 Task: Assign in the project CastAway the issue 'Design and implement a disaster recovery plan for an organization's IT infrastructure' to the sprint 'Feature Prioritization Sprint'. Assign in the project CastAway the issue 'Develop a new online booking system for a hotel or resort' to the sprint 'Feature Prioritization Sprint'. Assign in the project CastAway the issue 'Upgrade and migrate company email systems to a cloud-based solution' to the sprint 'Feature Prioritization Sprint'. Assign in the project CastAway the issue 'Create a new online store for a retail business' to the sprint 'Feature Prioritization Sprint'
Action: Mouse moved to (225, 56)
Screenshot: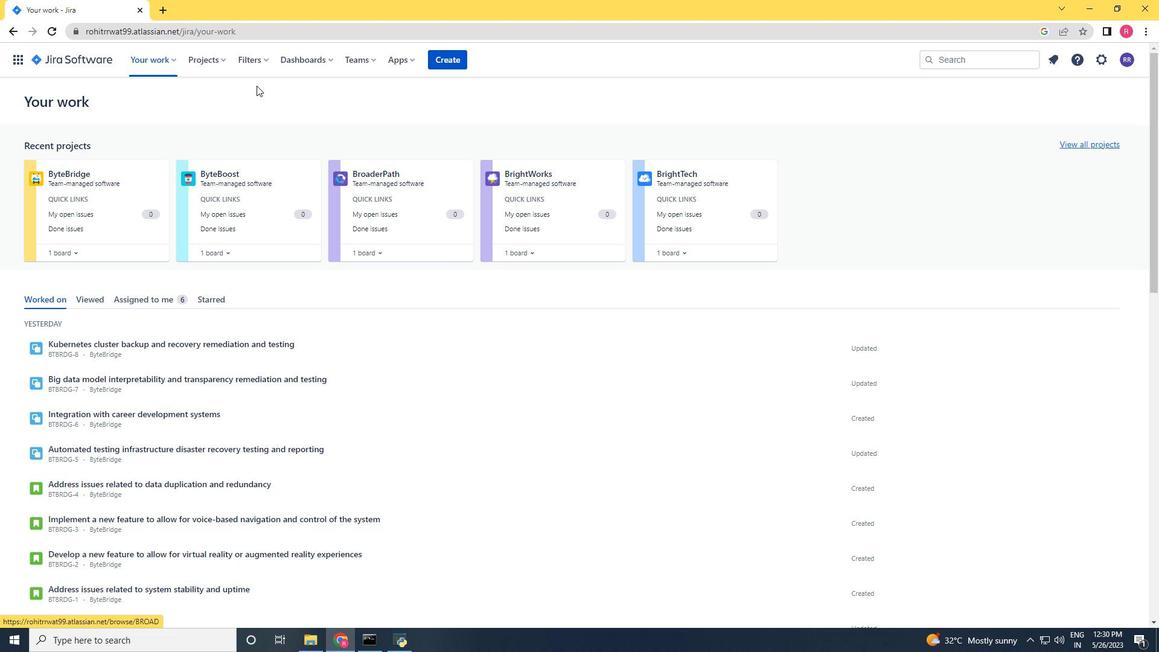 
Action: Mouse pressed left at (225, 56)
Screenshot: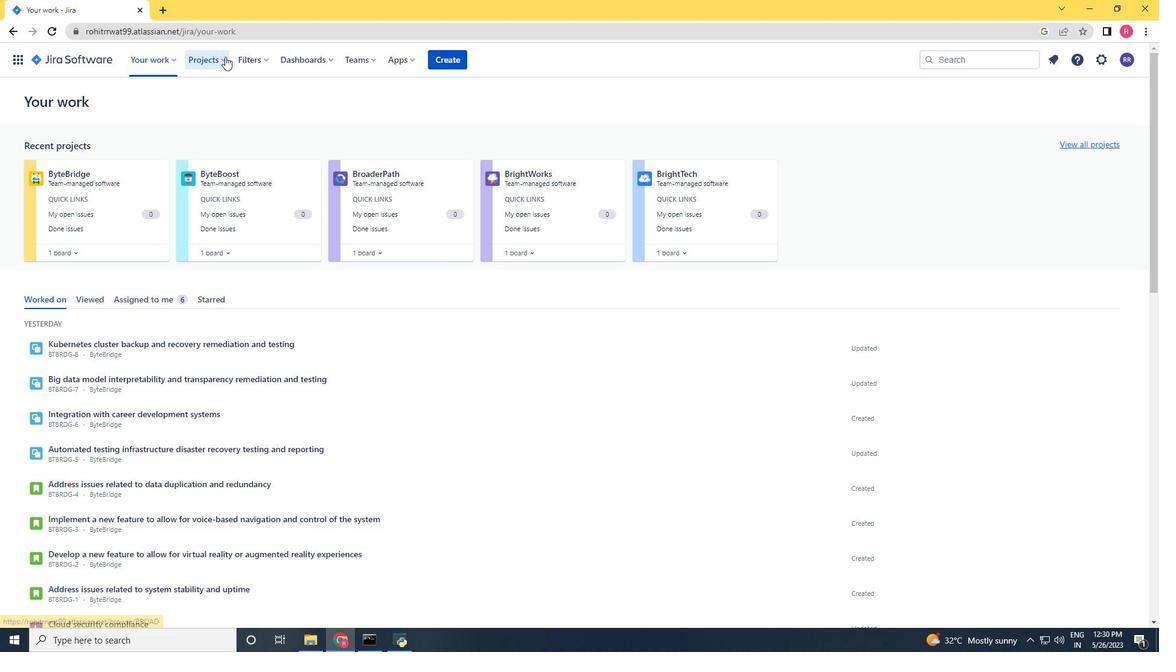 
Action: Mouse moved to (245, 115)
Screenshot: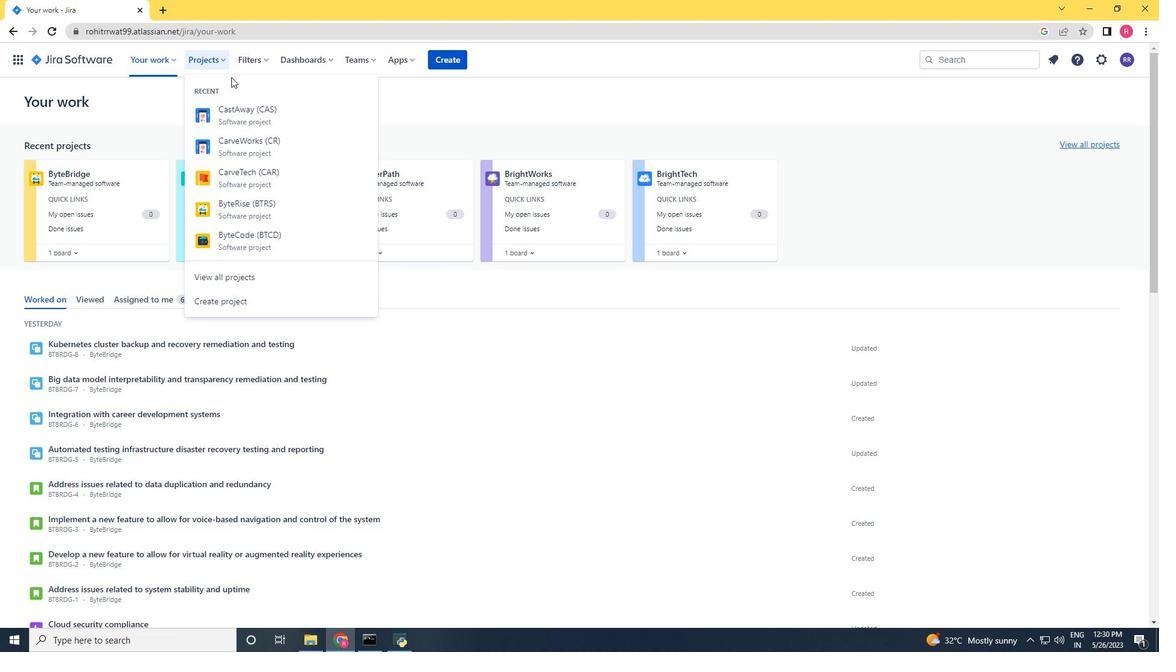 
Action: Mouse pressed left at (245, 115)
Screenshot: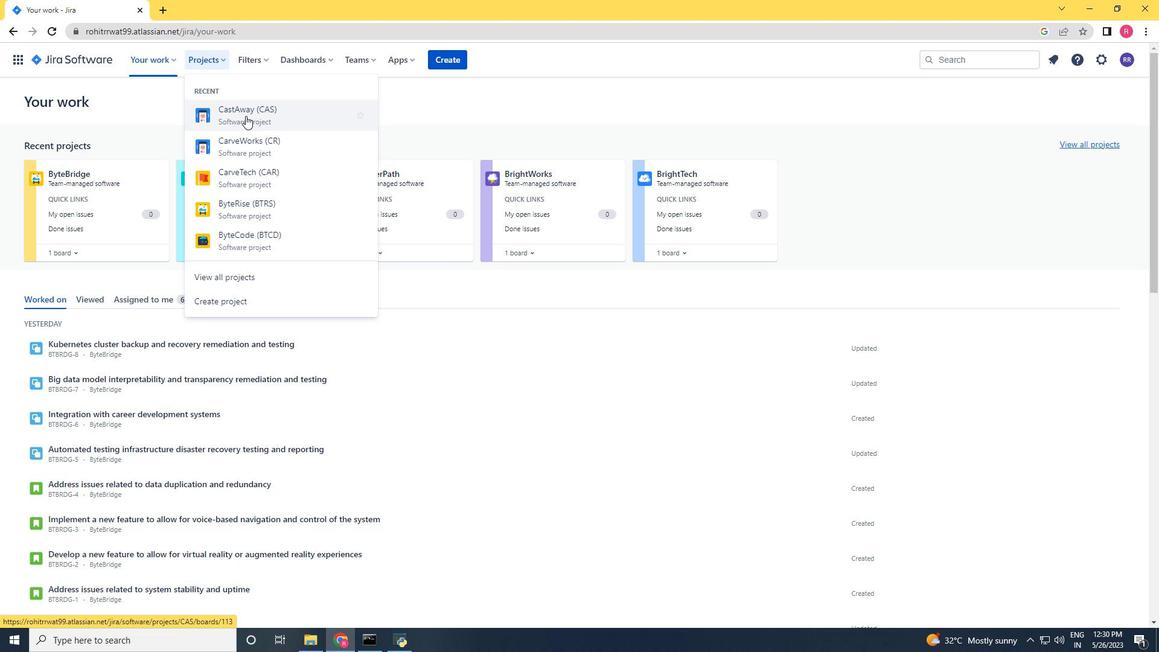 
Action: Mouse moved to (71, 182)
Screenshot: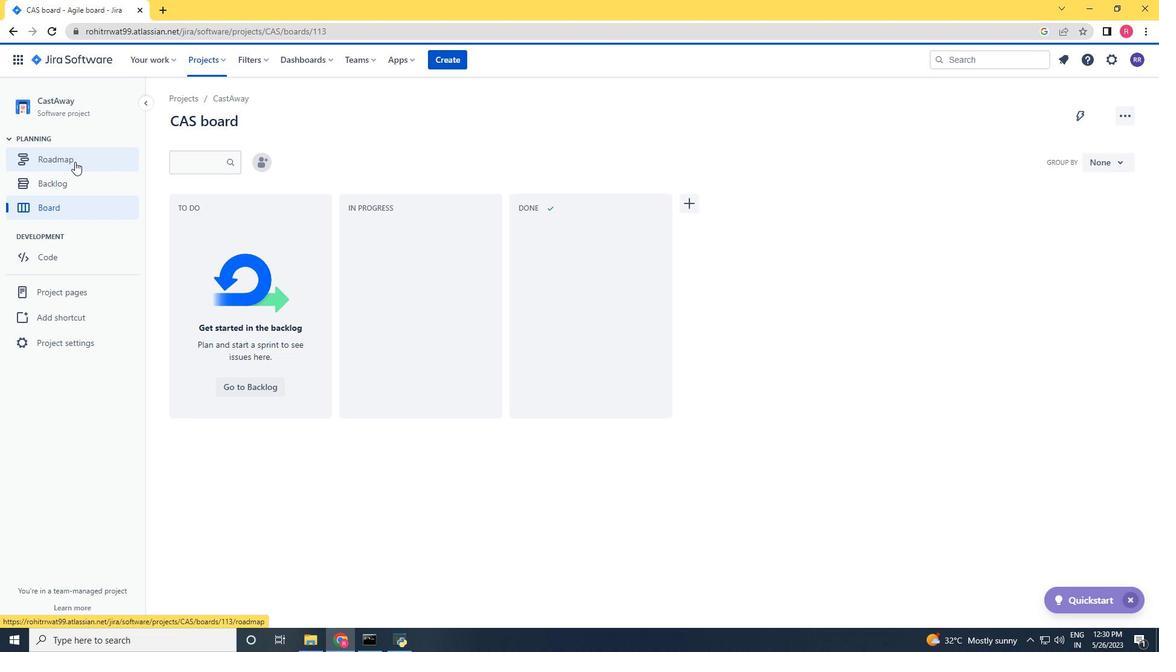 
Action: Mouse pressed left at (71, 182)
Screenshot: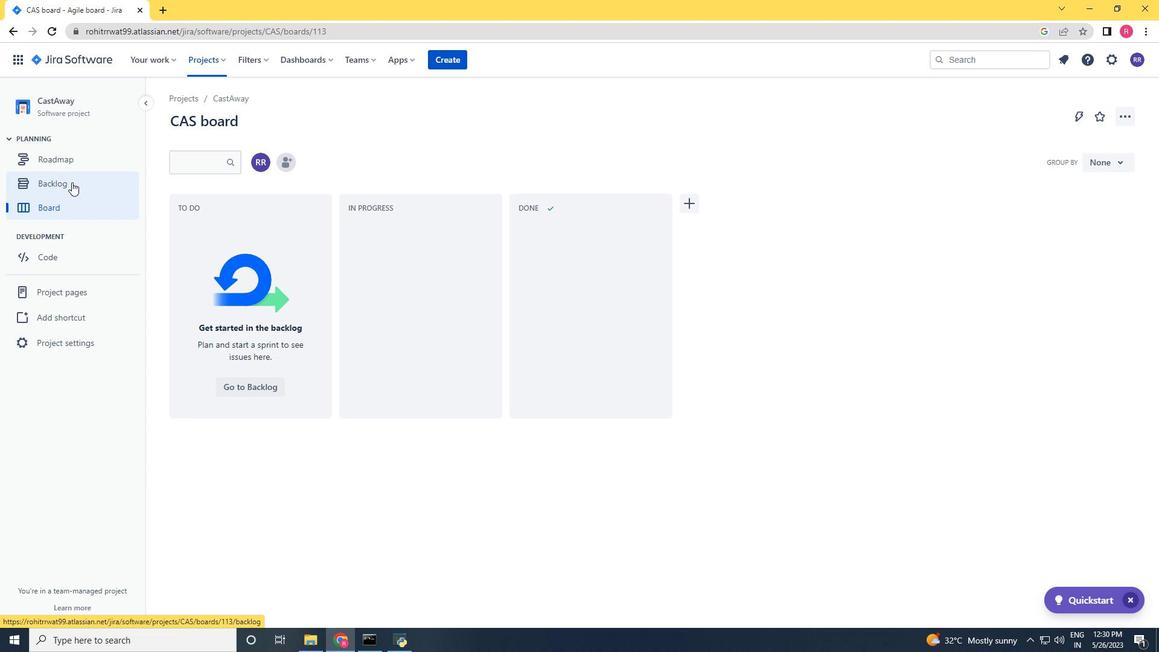 
Action: Mouse moved to (1112, 316)
Screenshot: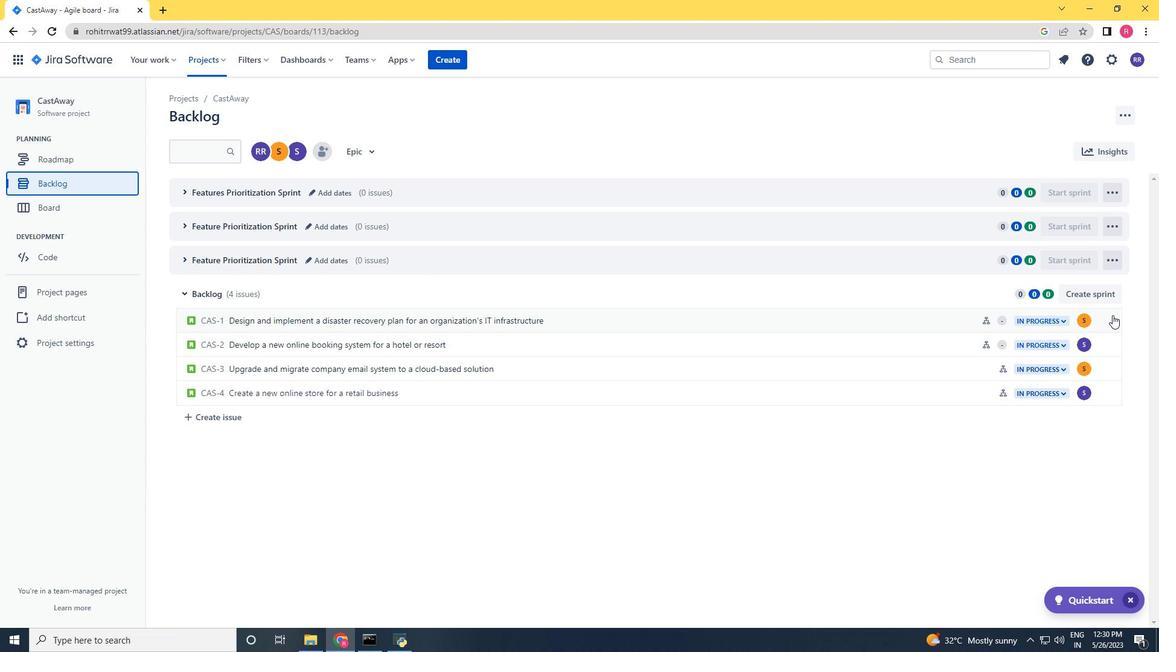 
Action: Mouse pressed left at (1112, 316)
Screenshot: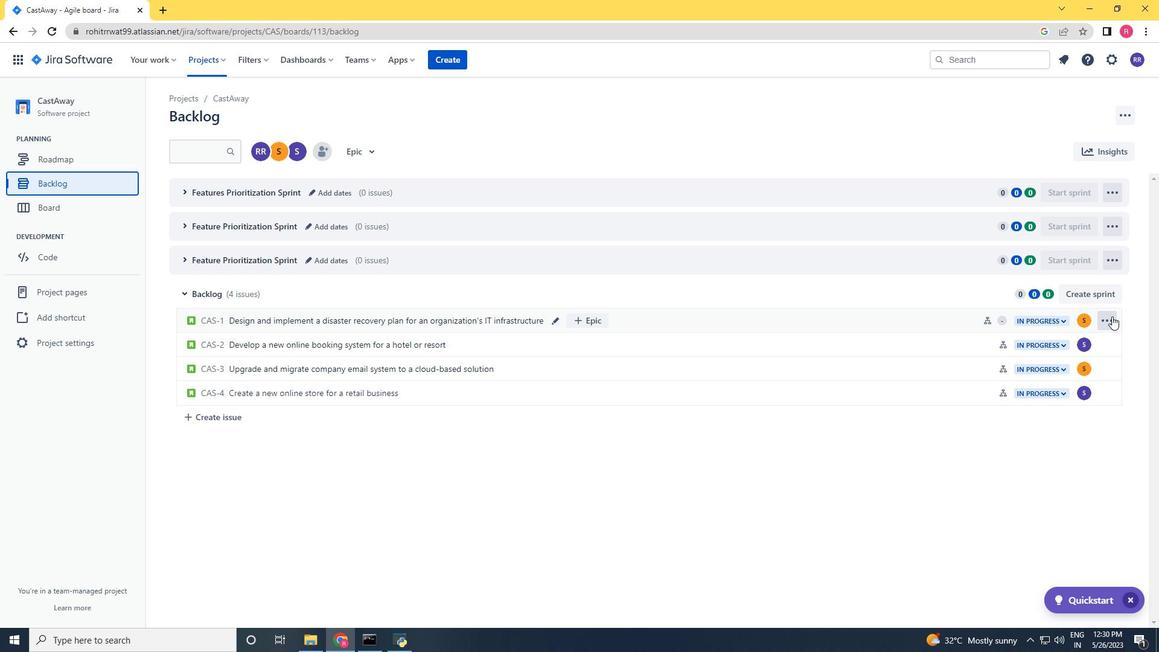 
Action: Mouse moved to (1072, 456)
Screenshot: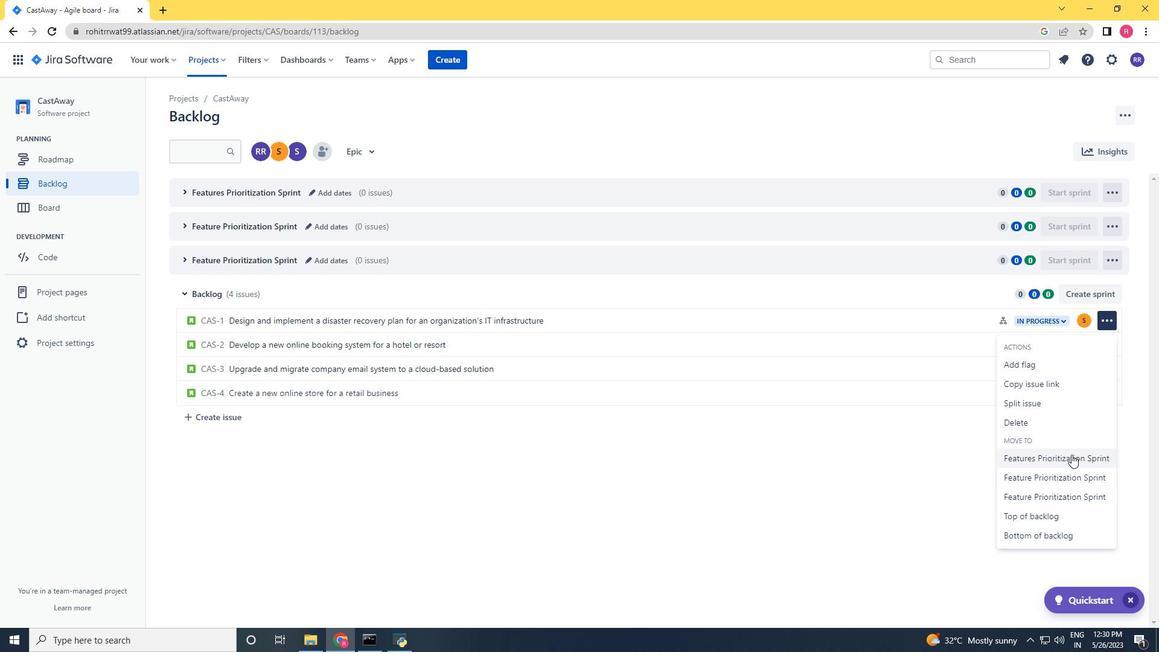 
Action: Mouse pressed left at (1072, 456)
Screenshot: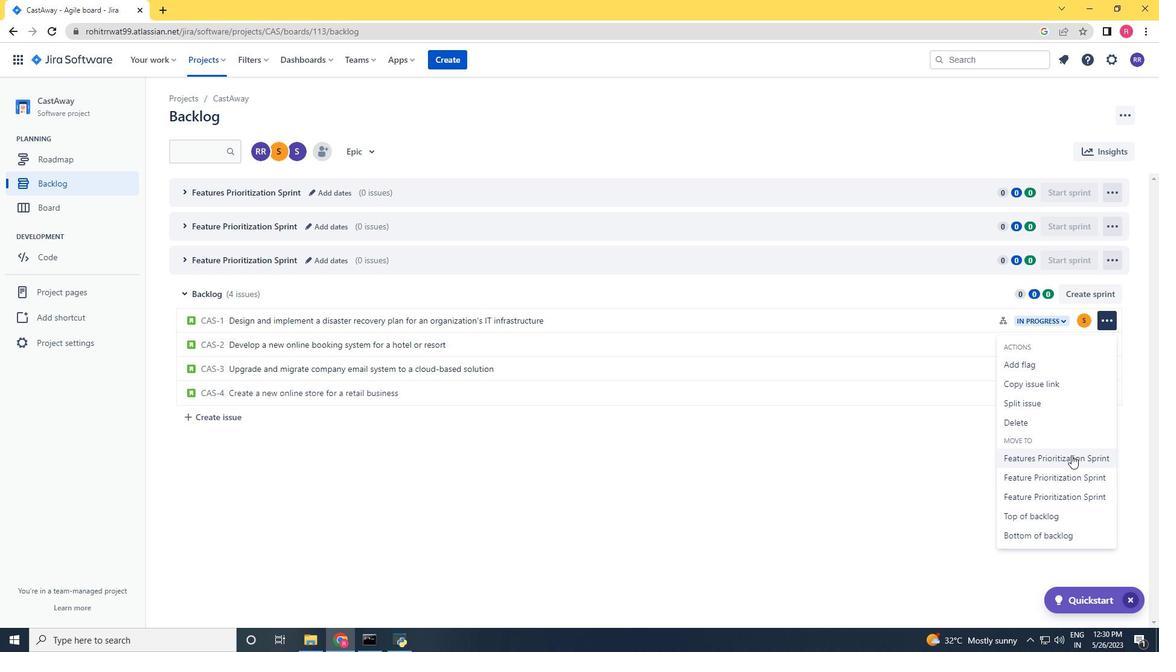 
Action: Mouse moved to (181, 190)
Screenshot: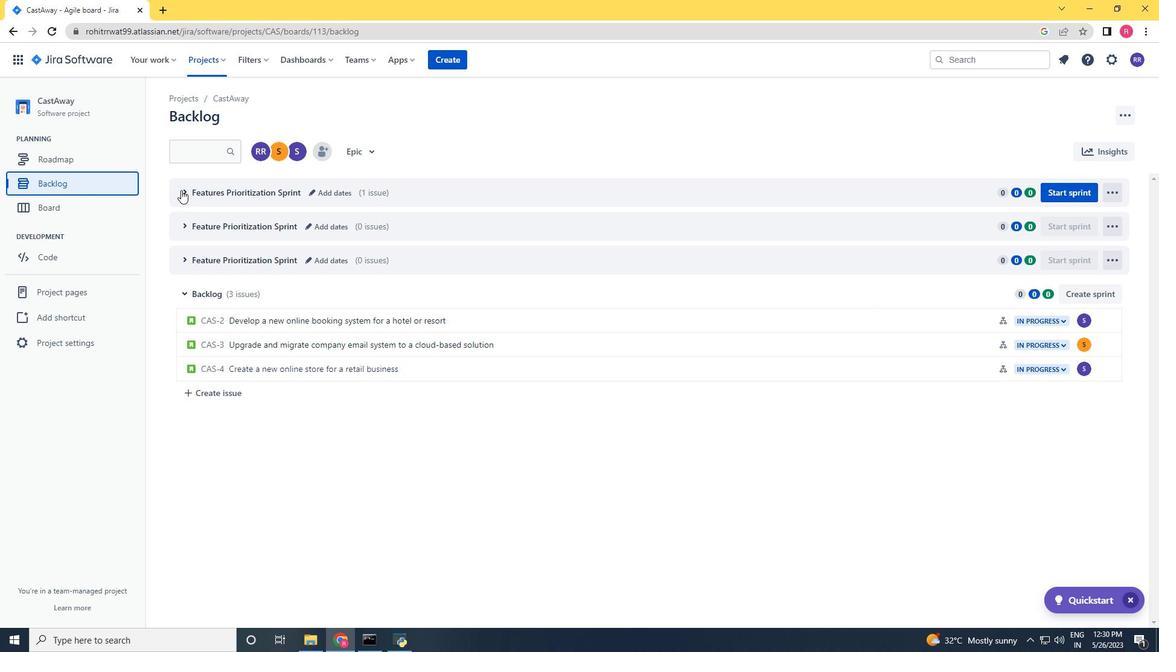
Action: Mouse pressed left at (181, 190)
Screenshot: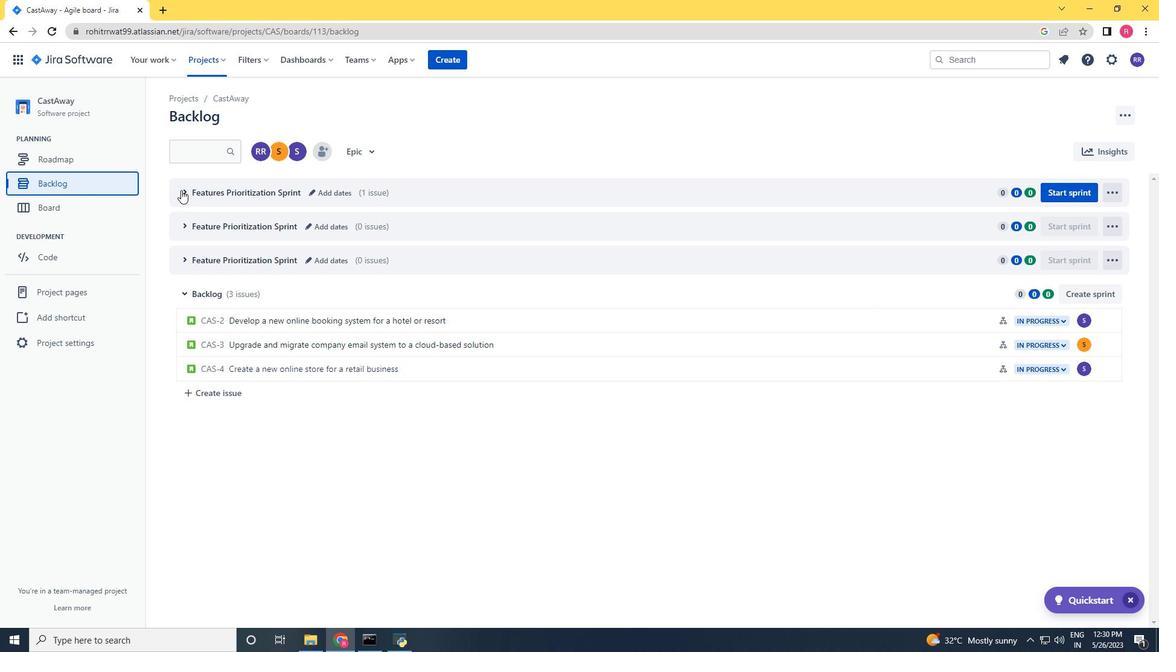 
Action: Mouse moved to (1104, 395)
Screenshot: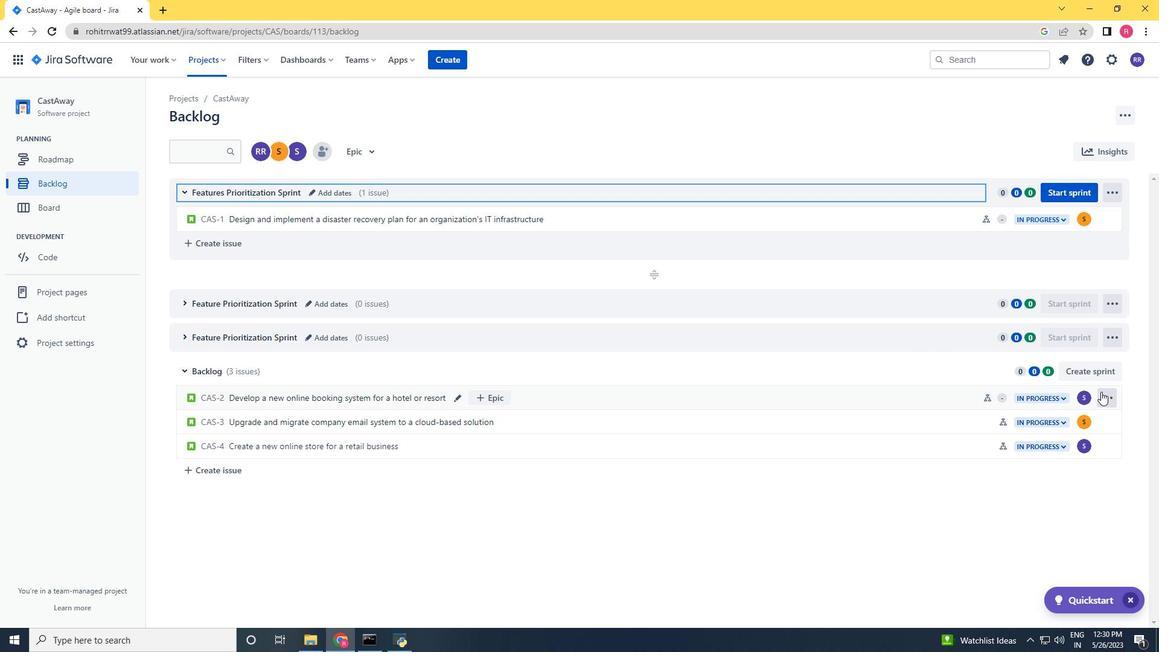
Action: Mouse pressed left at (1104, 395)
Screenshot: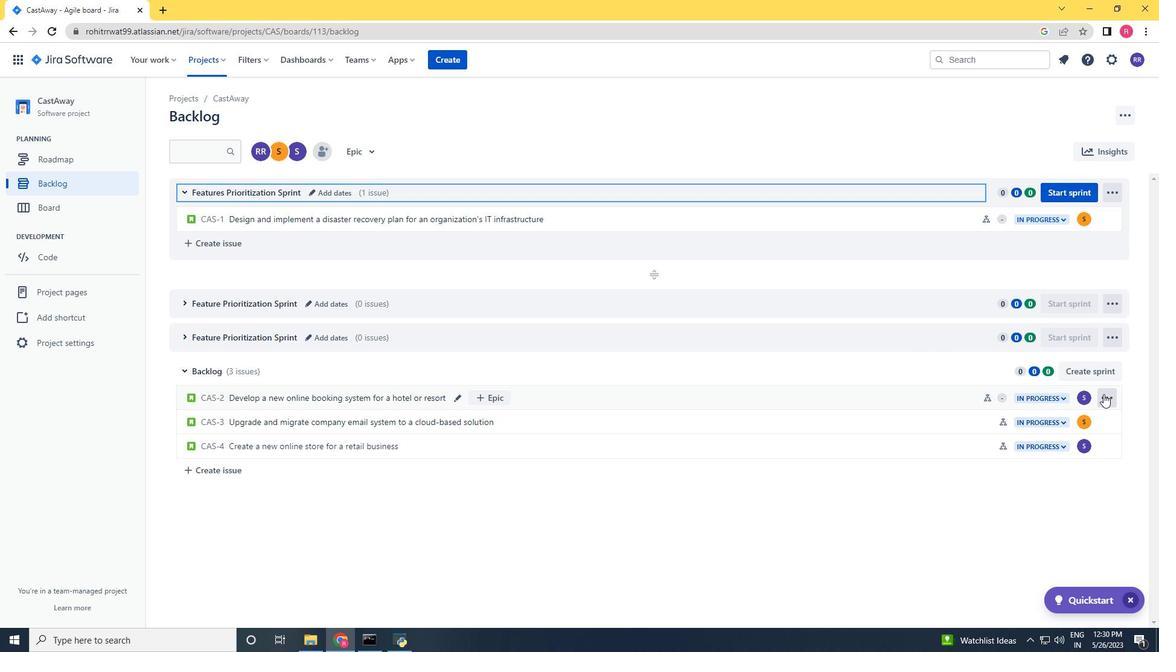 
Action: Mouse moved to (1042, 316)
Screenshot: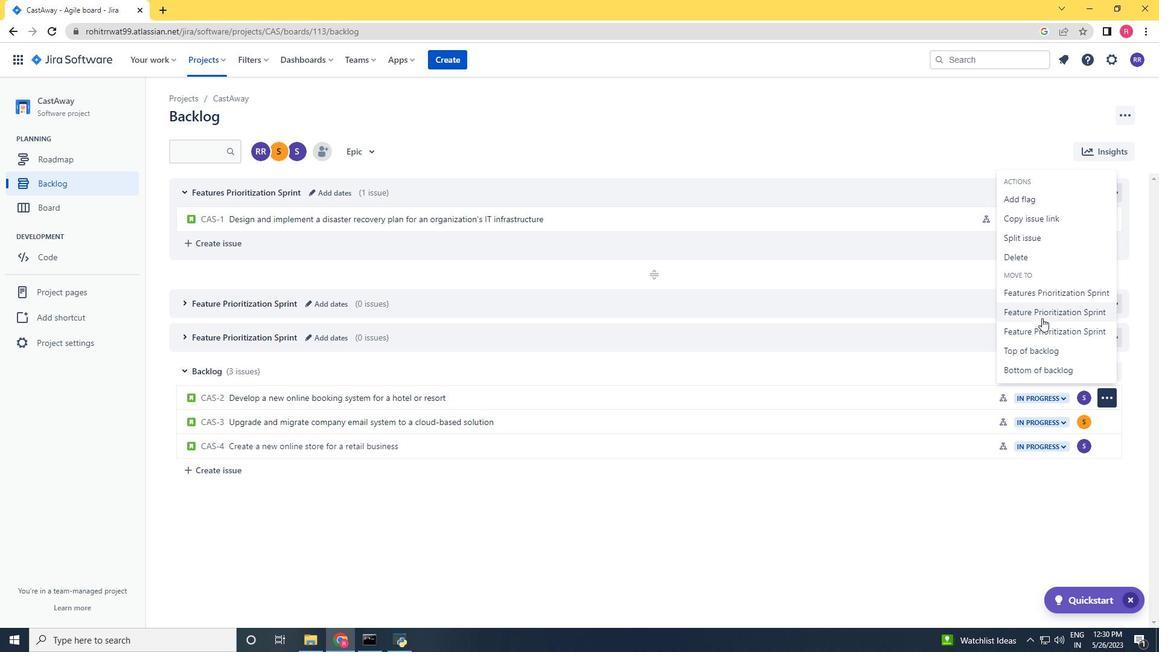 
Action: Mouse pressed left at (1042, 316)
Screenshot: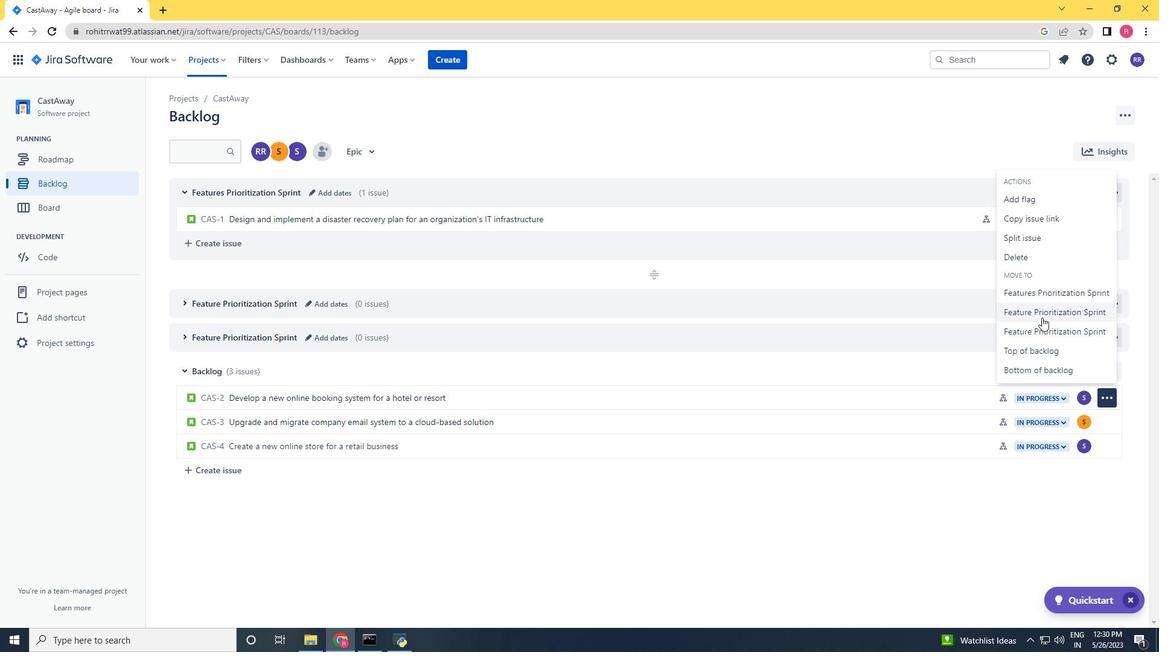 
Action: Mouse moved to (183, 301)
Screenshot: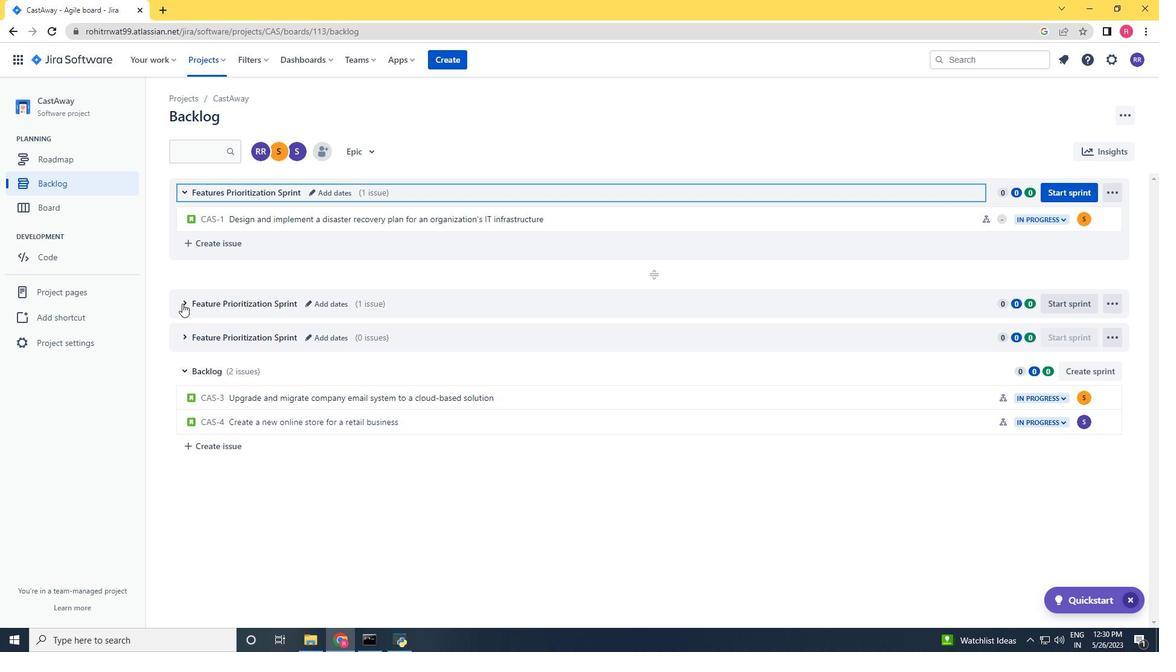 
Action: Mouse pressed left at (183, 301)
Screenshot: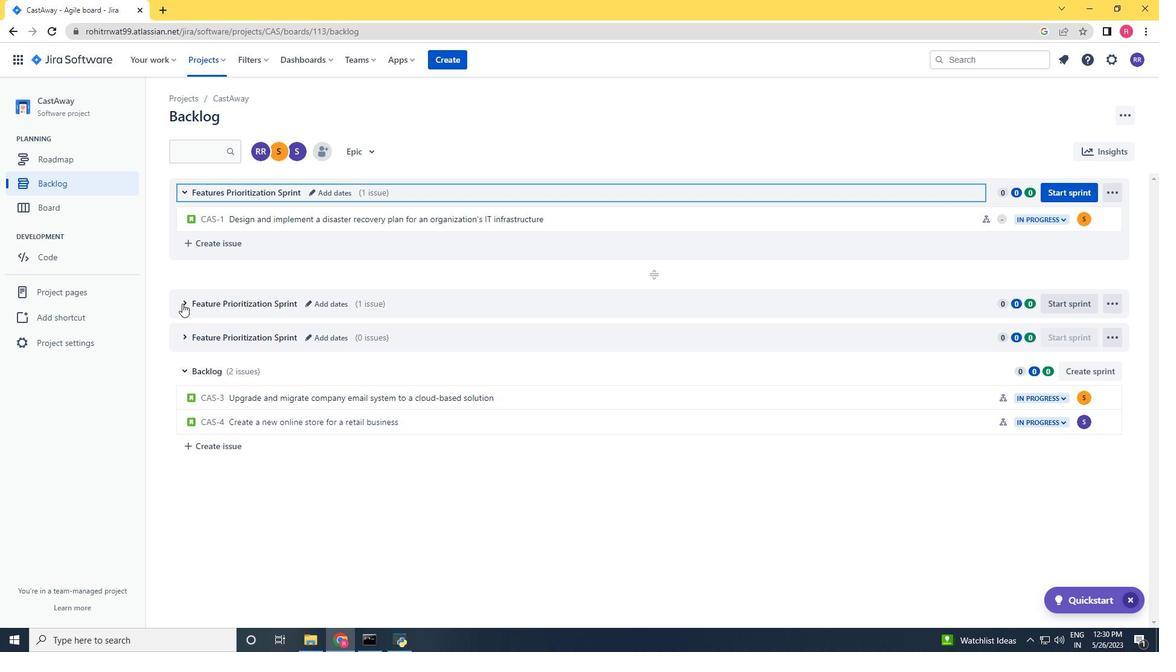 
Action: Mouse moved to (1119, 477)
Screenshot: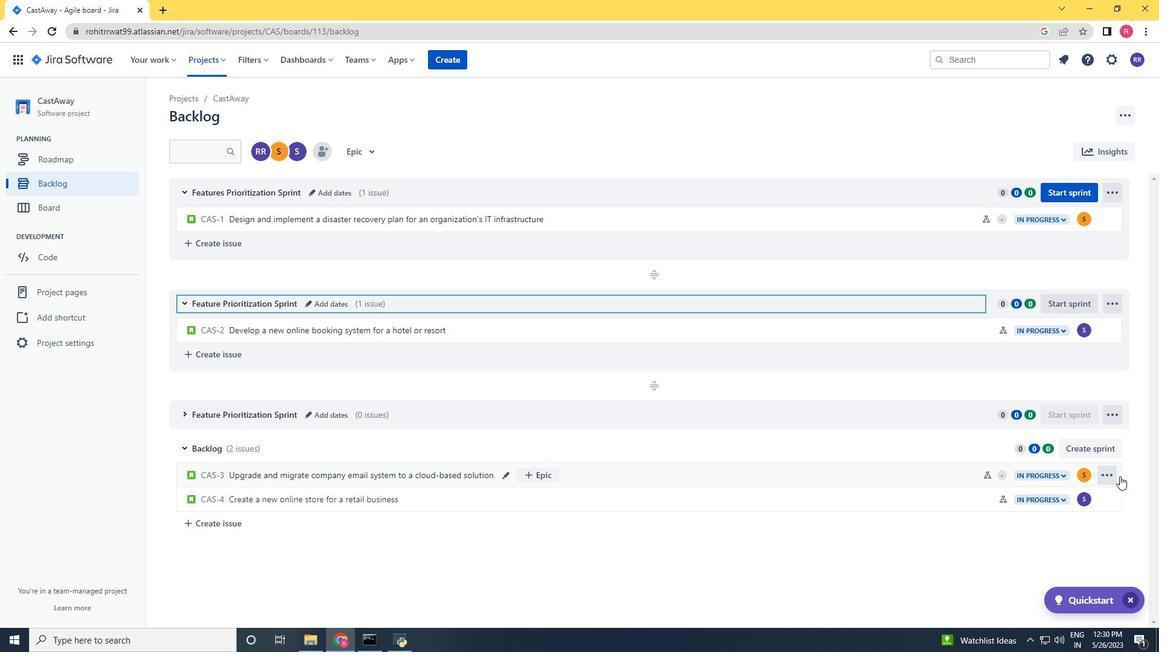 
Action: Mouse pressed left at (1119, 477)
Screenshot: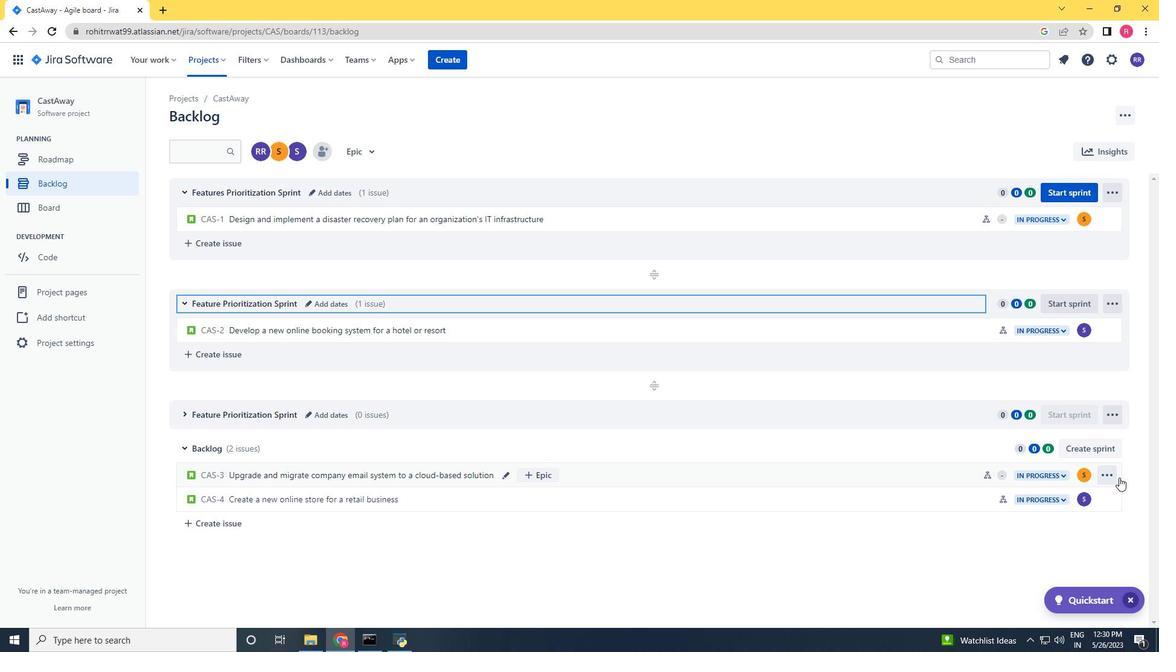 
Action: Mouse moved to (1107, 477)
Screenshot: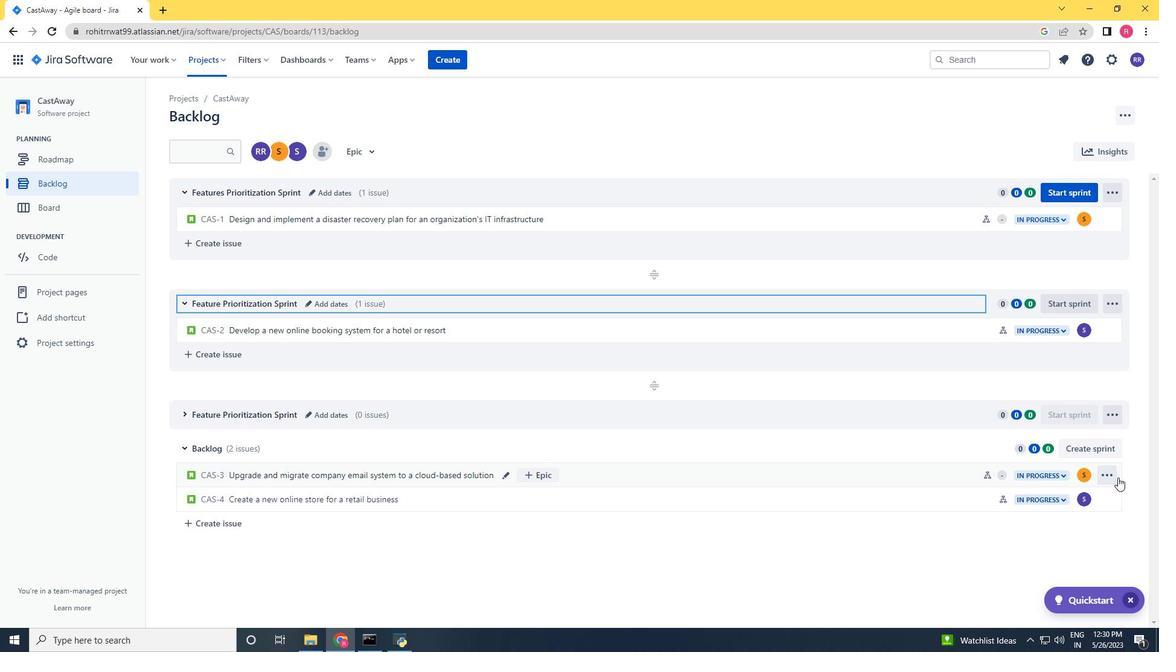 
Action: Mouse pressed left at (1107, 477)
Screenshot: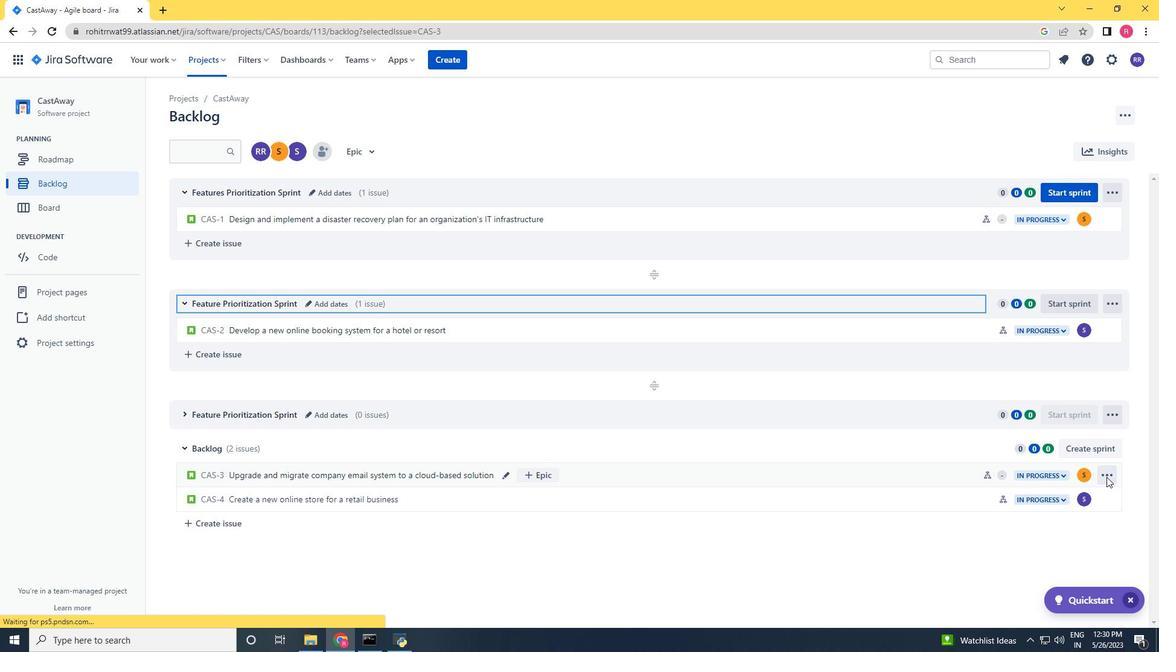 
Action: Mouse moved to (1133, 181)
Screenshot: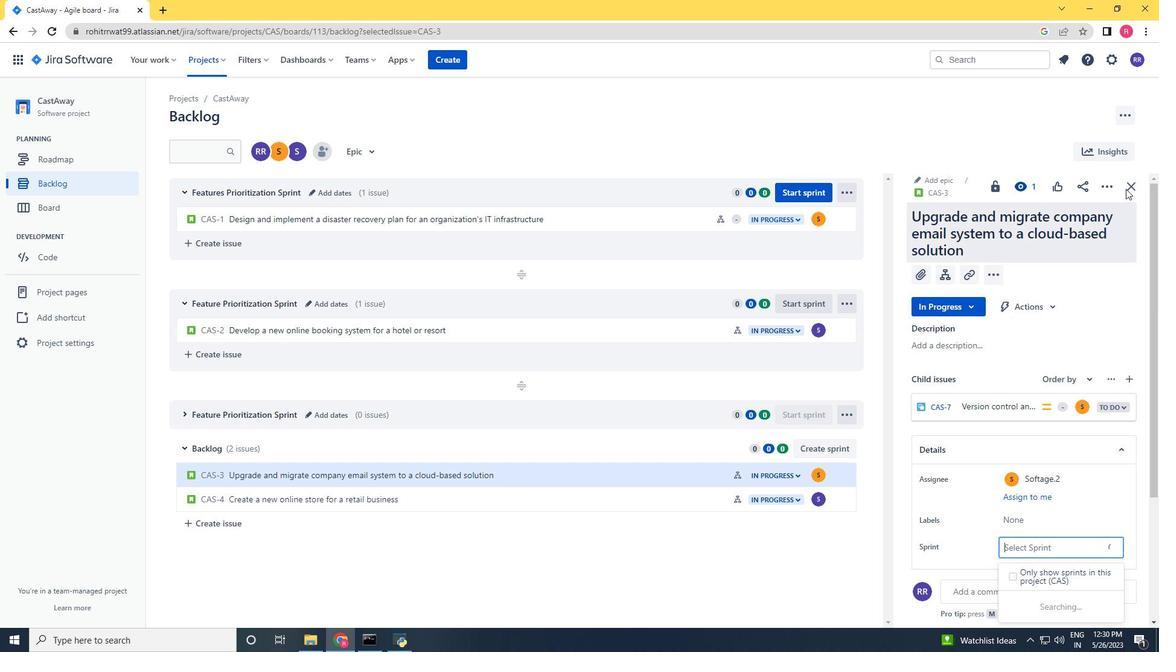 
Action: Mouse pressed left at (1133, 181)
Screenshot: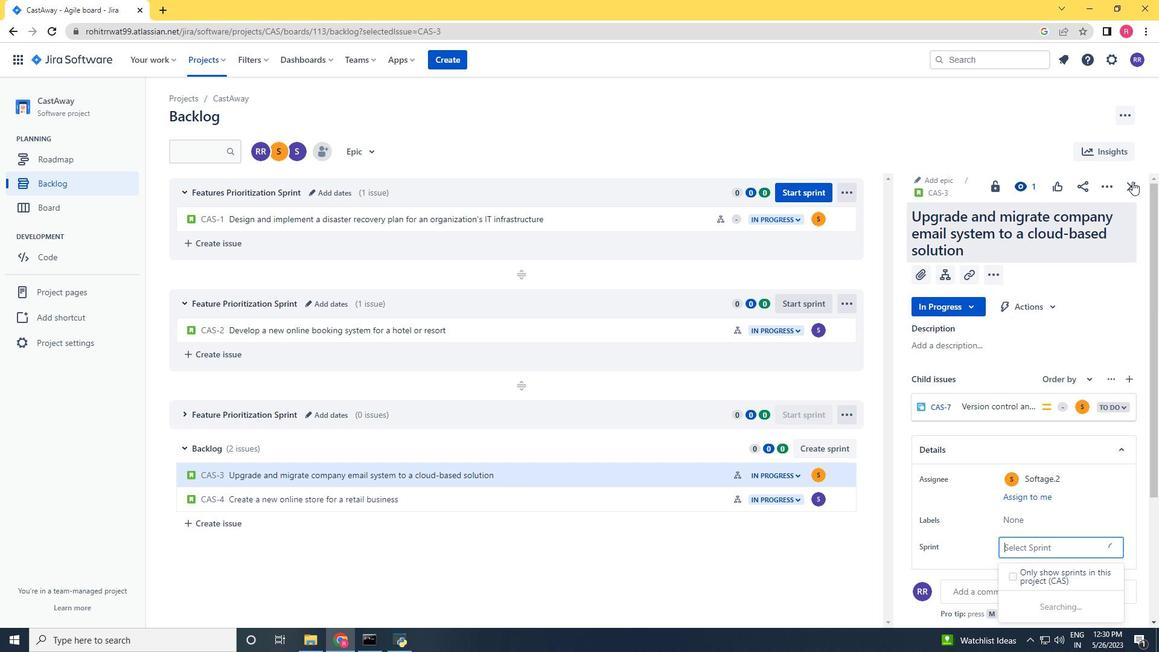 
Action: Mouse moved to (1112, 472)
Screenshot: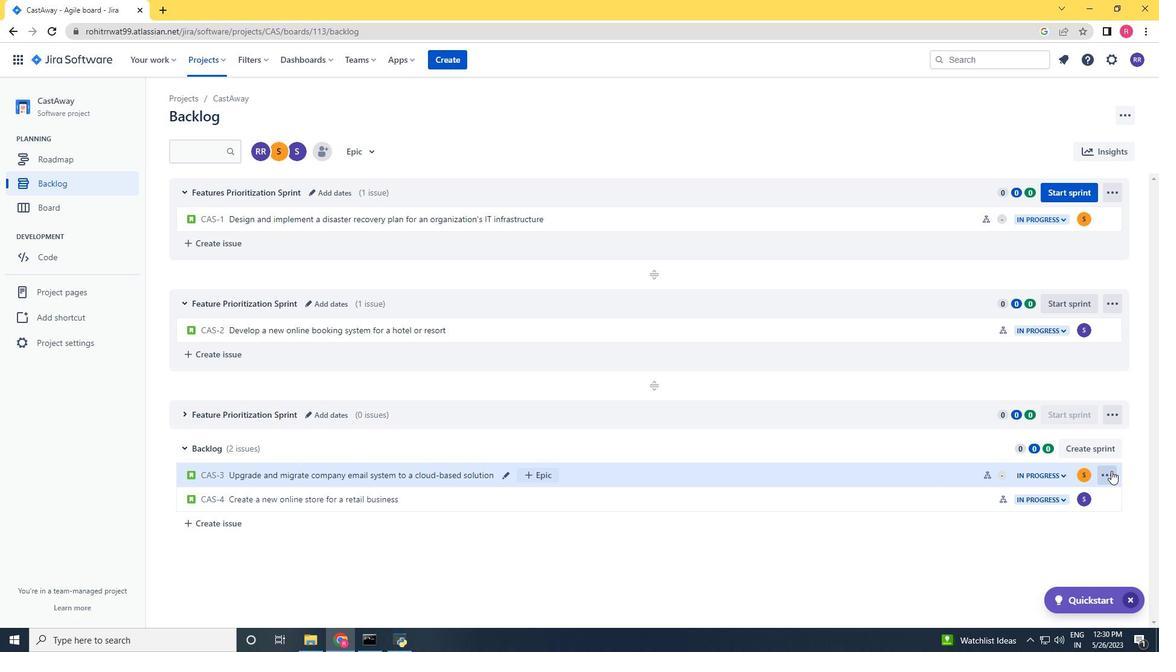 
Action: Mouse pressed left at (1112, 472)
Screenshot: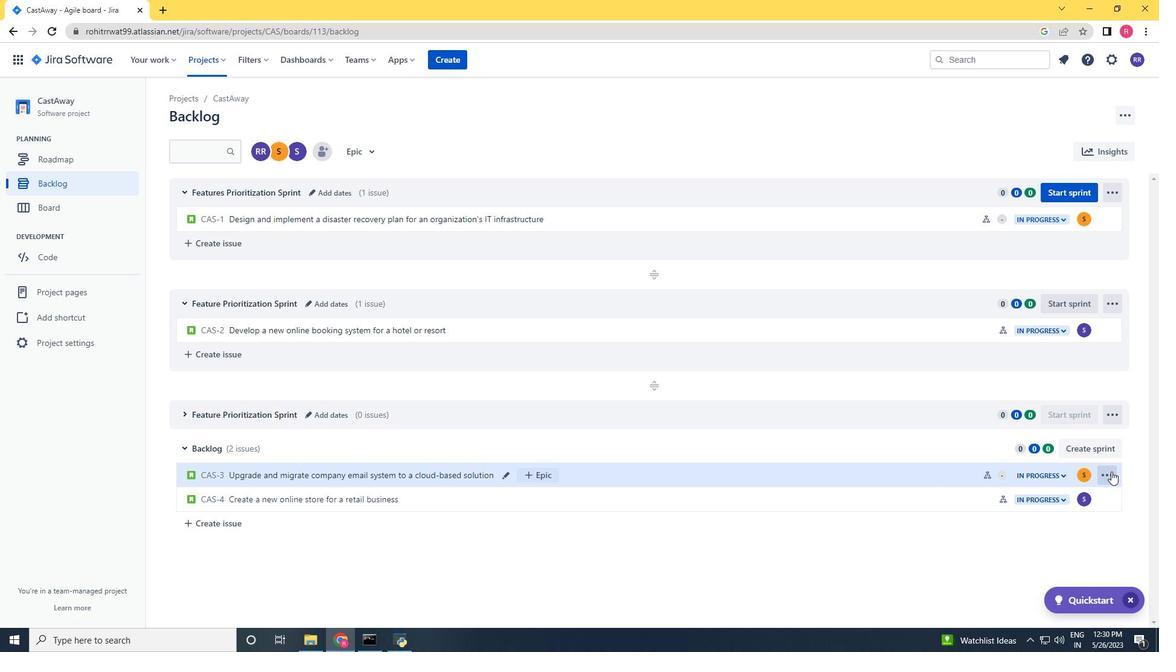 
Action: Mouse moved to (1049, 408)
Screenshot: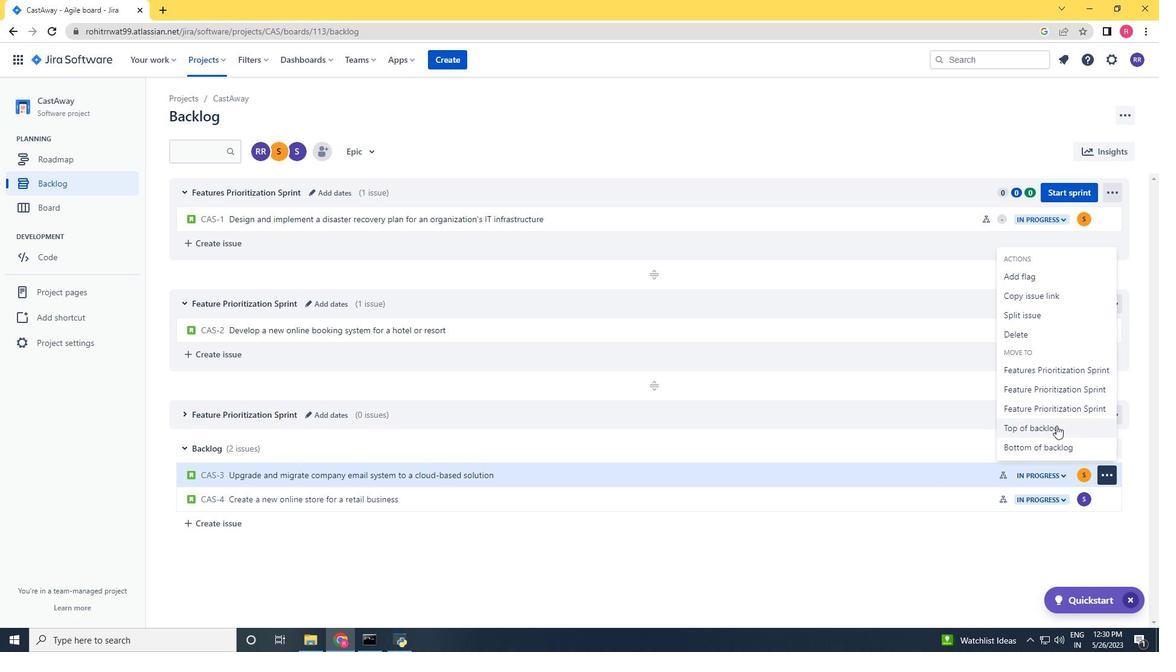 
Action: Mouse pressed left at (1049, 408)
Screenshot: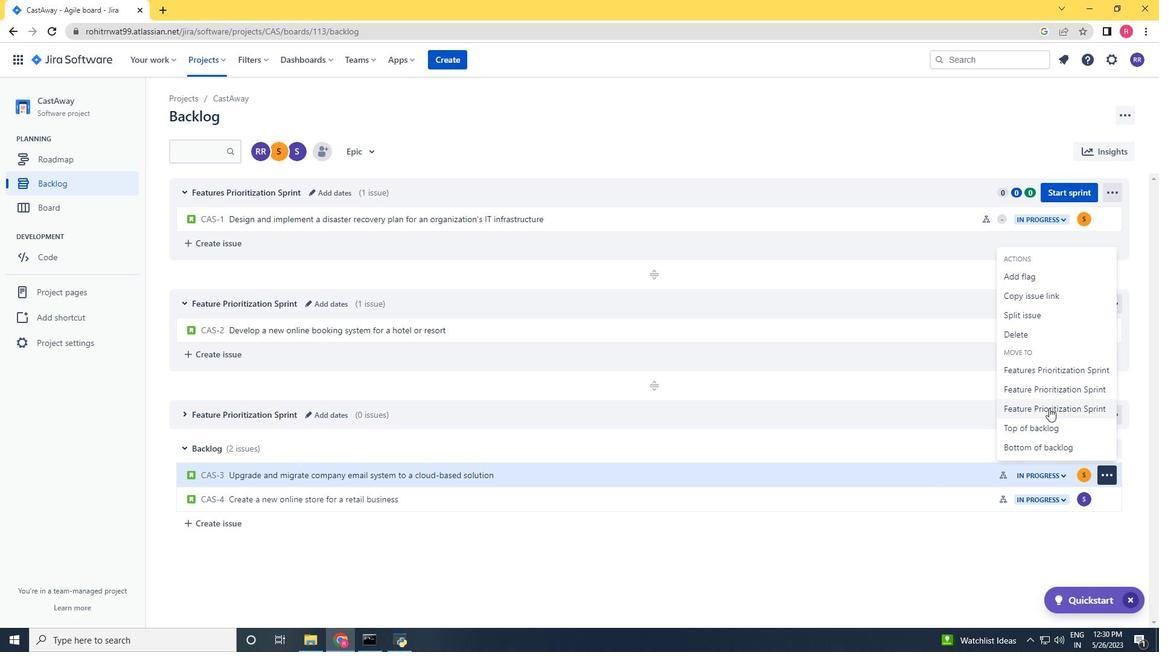 
Action: Mouse moved to (205, 433)
Screenshot: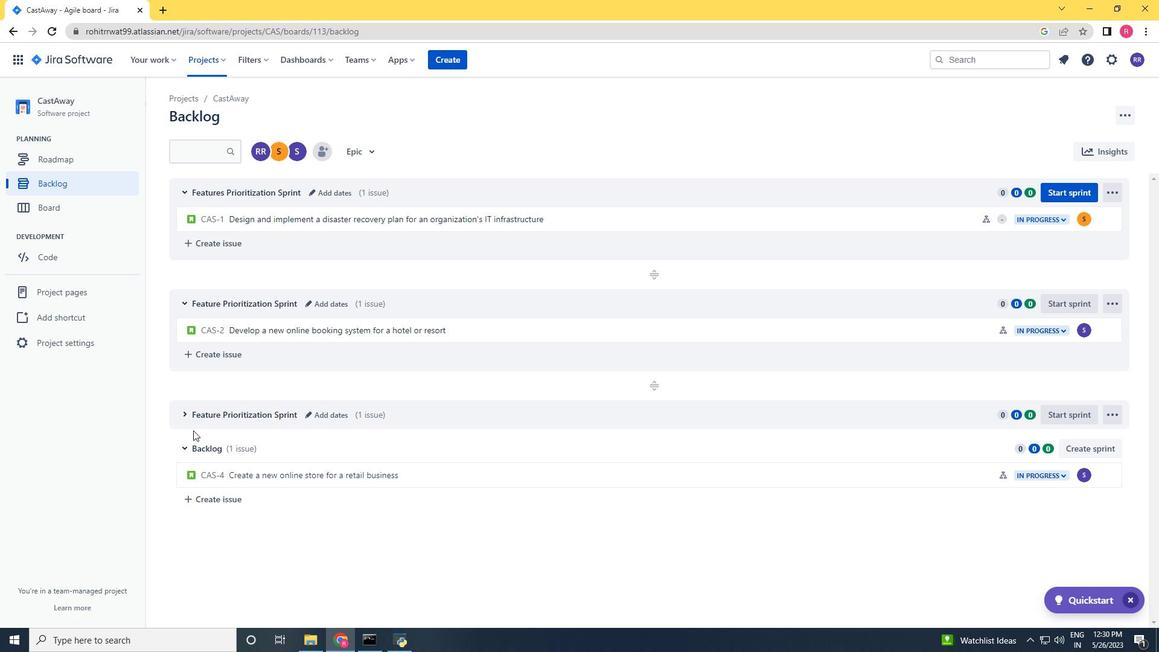 
Action: Mouse scrolled (205, 434) with delta (0, 0)
Screenshot: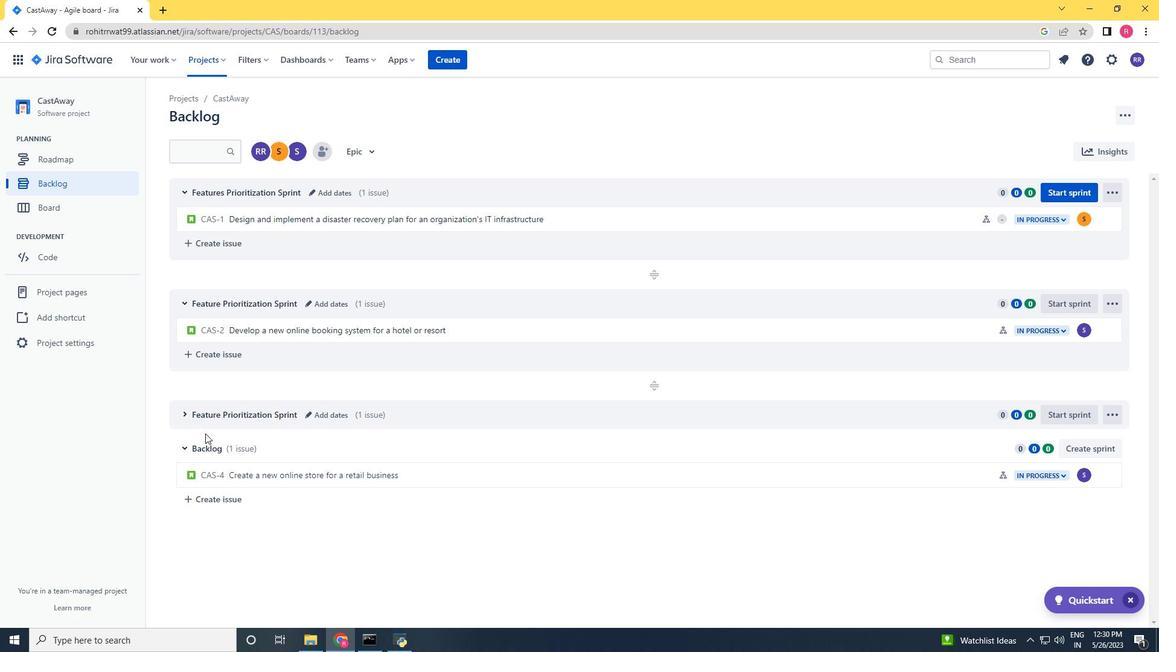 
Action: Mouse moved to (183, 412)
Screenshot: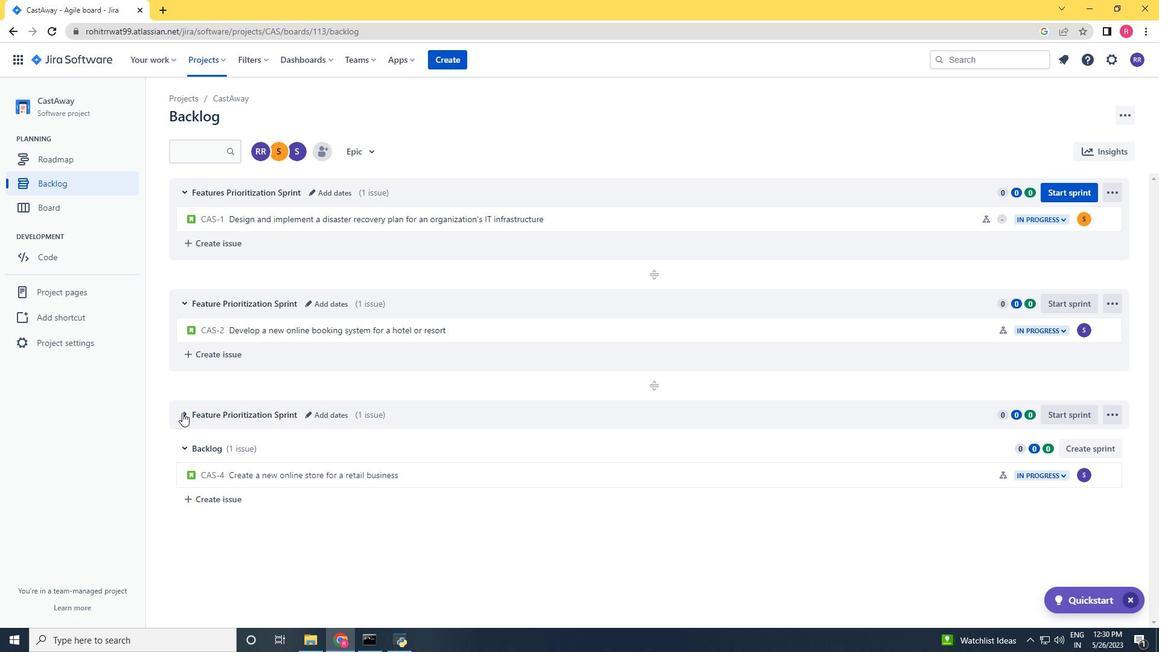 
Action: Mouse pressed left at (183, 412)
Screenshot: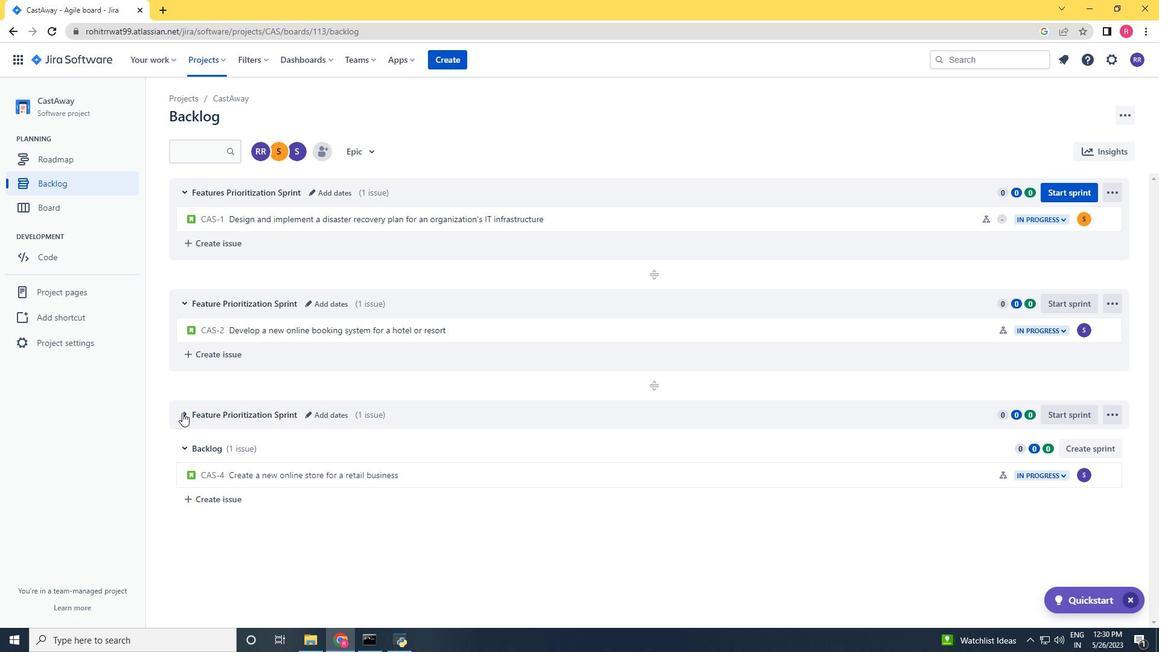 
Action: Mouse moved to (1114, 553)
Screenshot: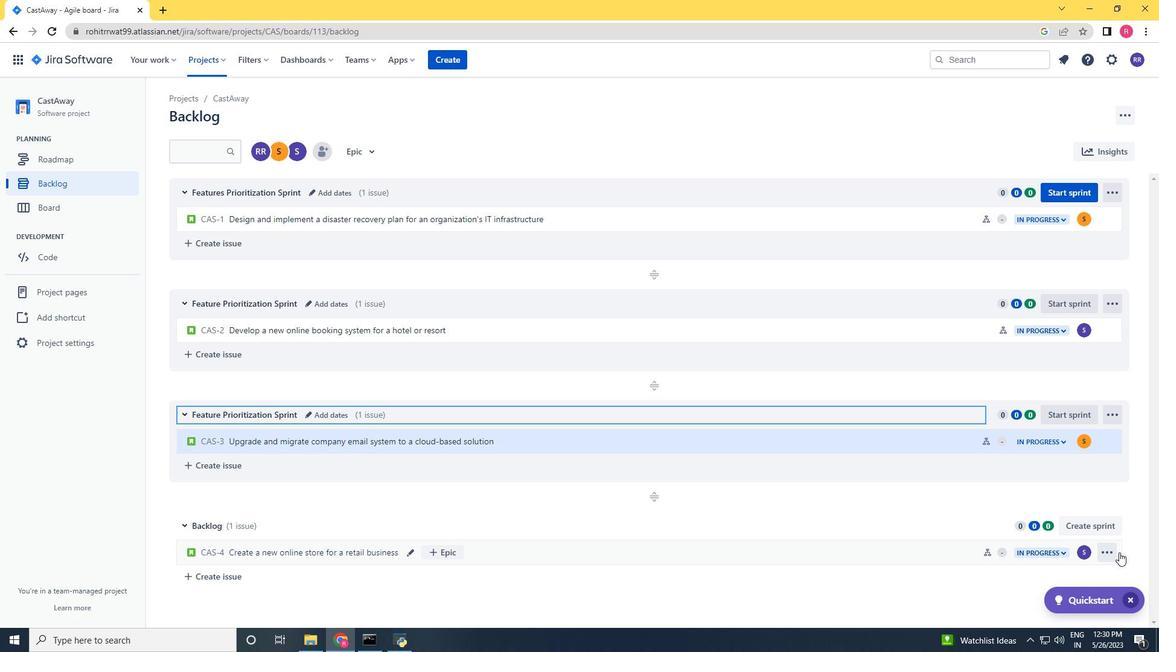 
Action: Mouse pressed left at (1114, 553)
Screenshot: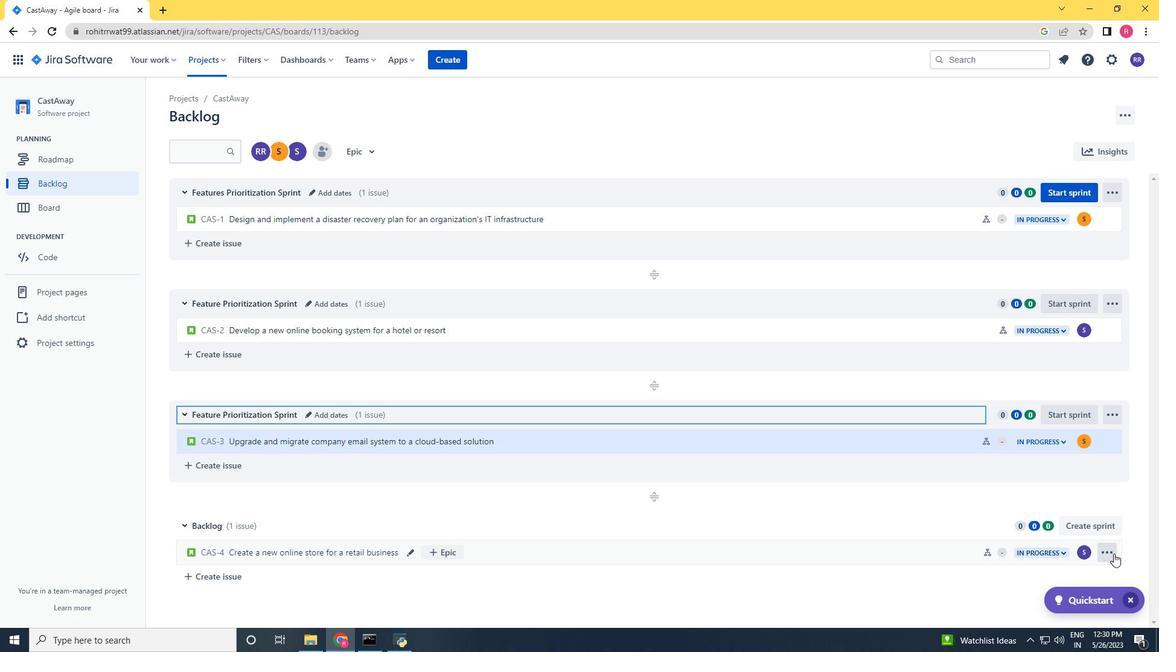 
Action: Mouse moved to (1064, 483)
Screenshot: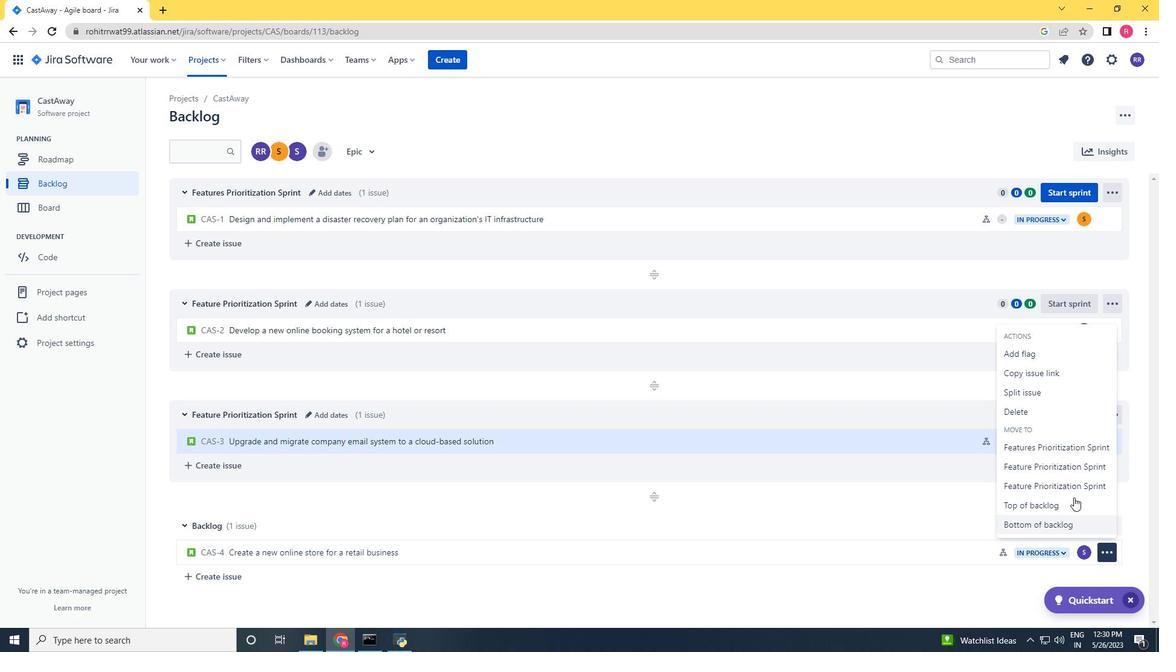 
Action: Mouse pressed left at (1064, 483)
Screenshot: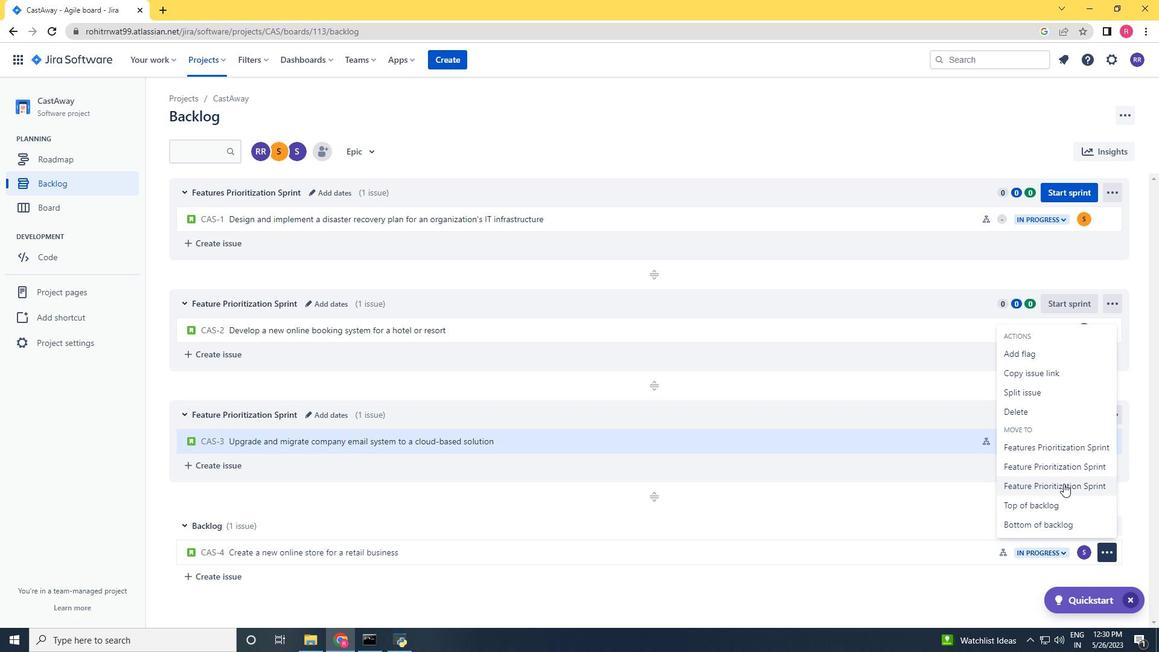 
Action: Mouse moved to (561, 530)
Screenshot: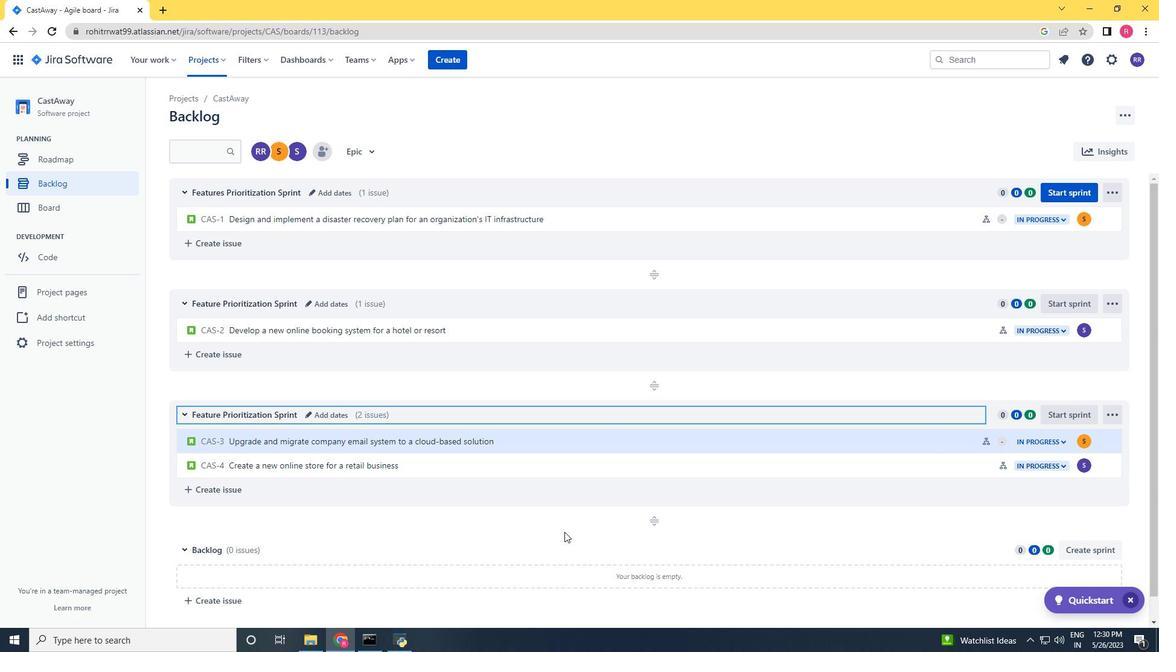 
Action: Mouse scrolled (561, 531) with delta (0, 0)
Screenshot: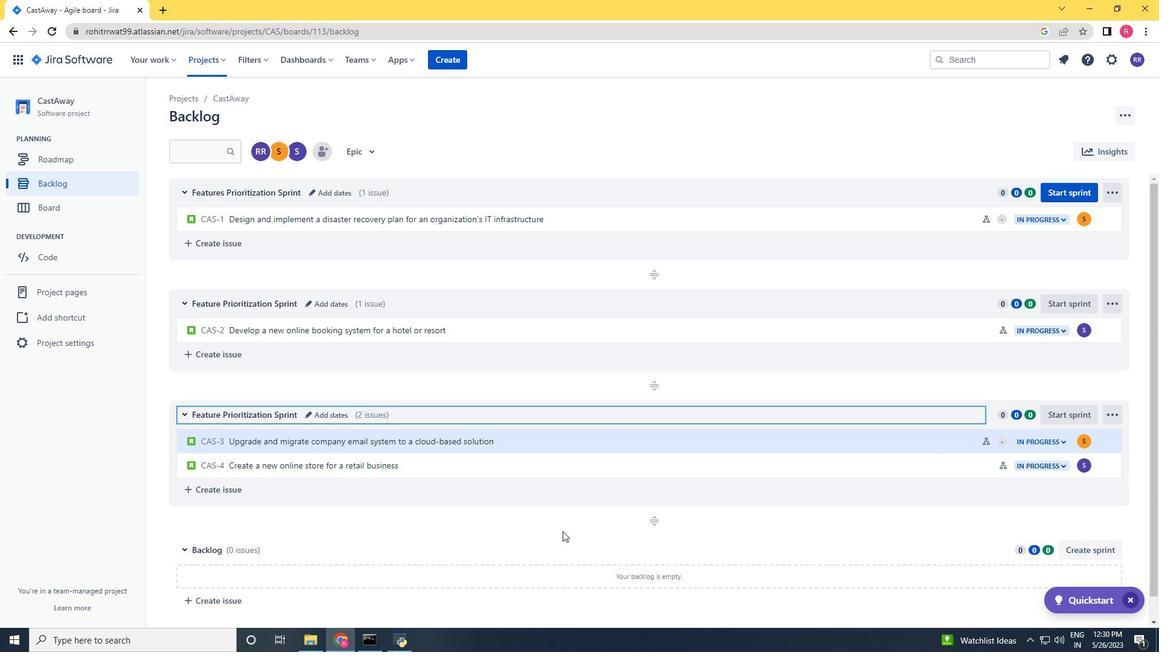 
Action: Mouse scrolled (561, 531) with delta (0, 0)
Screenshot: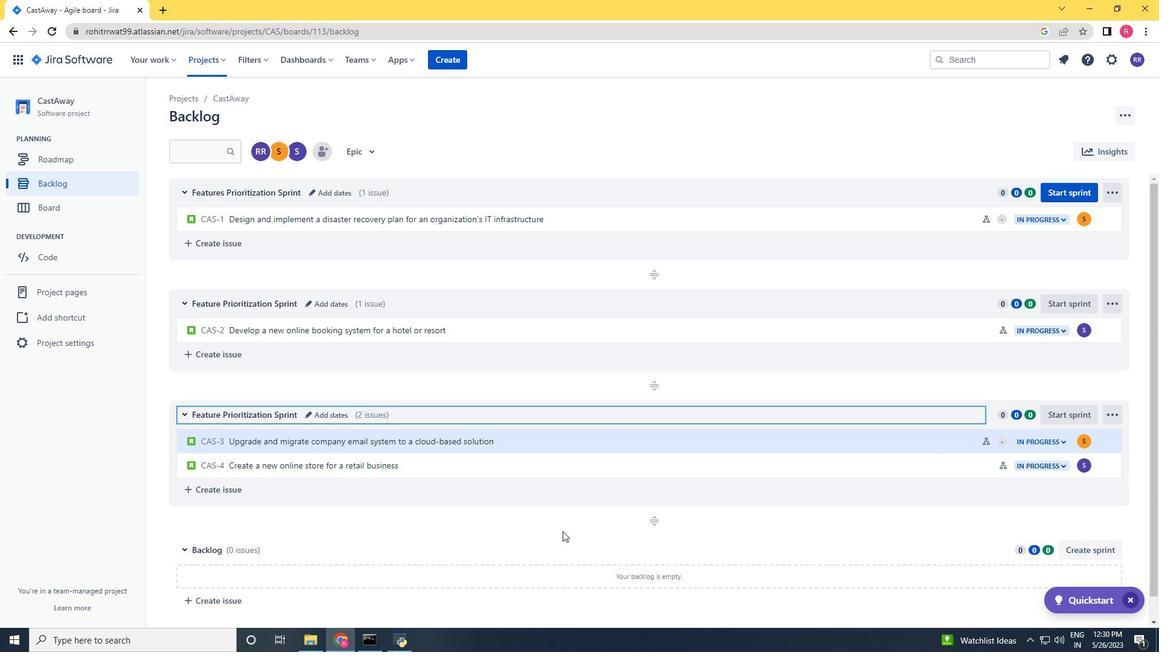 
Action: Mouse scrolled (561, 531) with delta (0, 0)
Screenshot: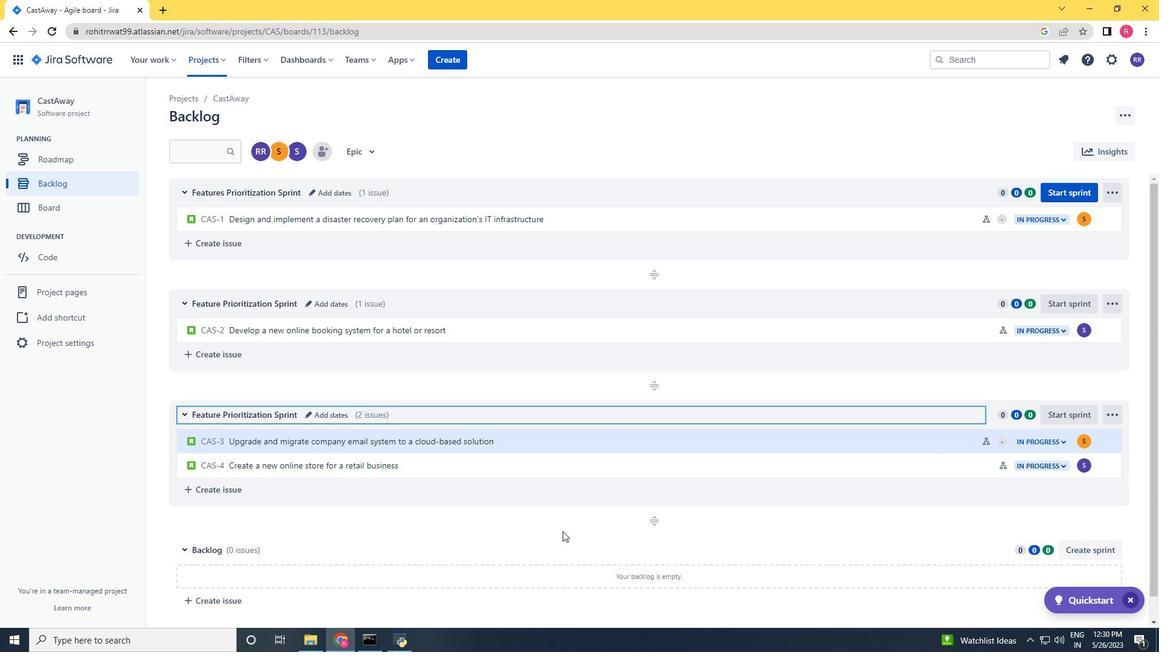 
Action: Mouse scrolled (561, 531) with delta (0, 0)
Screenshot: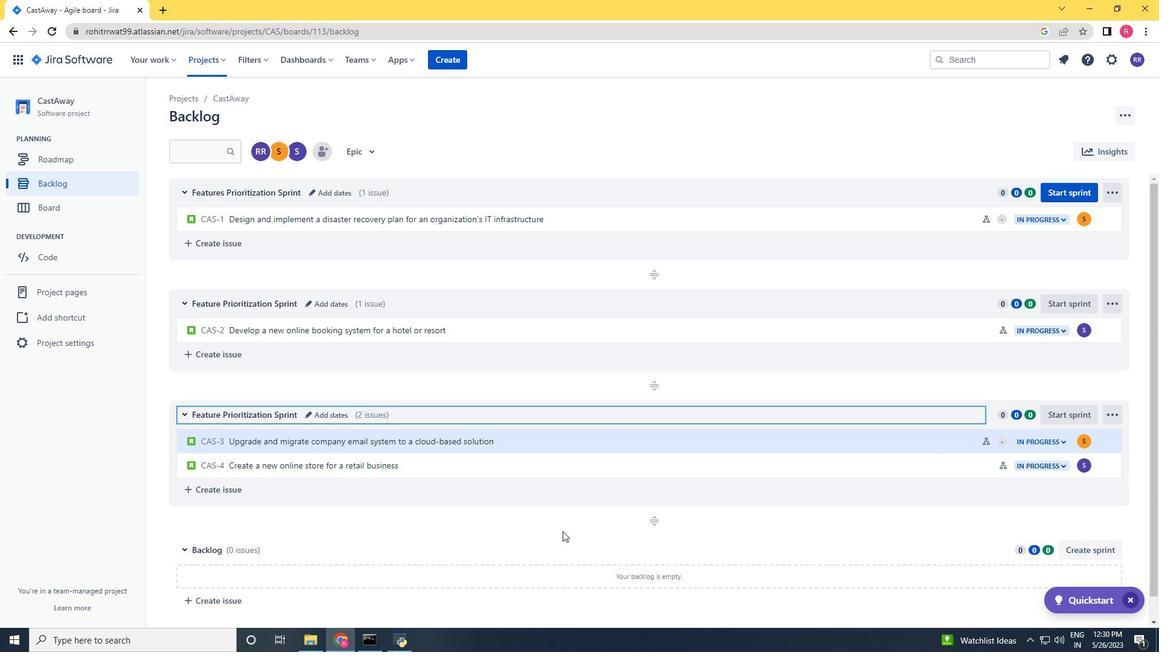 
Action: Mouse scrolled (561, 531) with delta (0, 0)
Screenshot: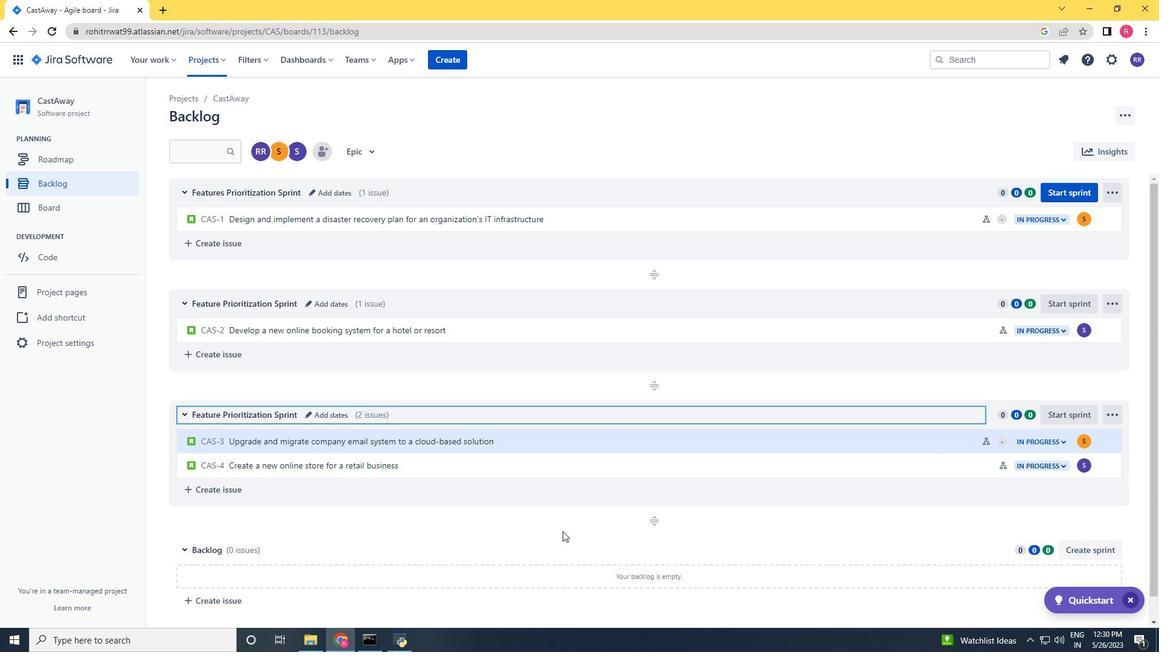 
Action: Mouse moved to (604, 445)
Screenshot: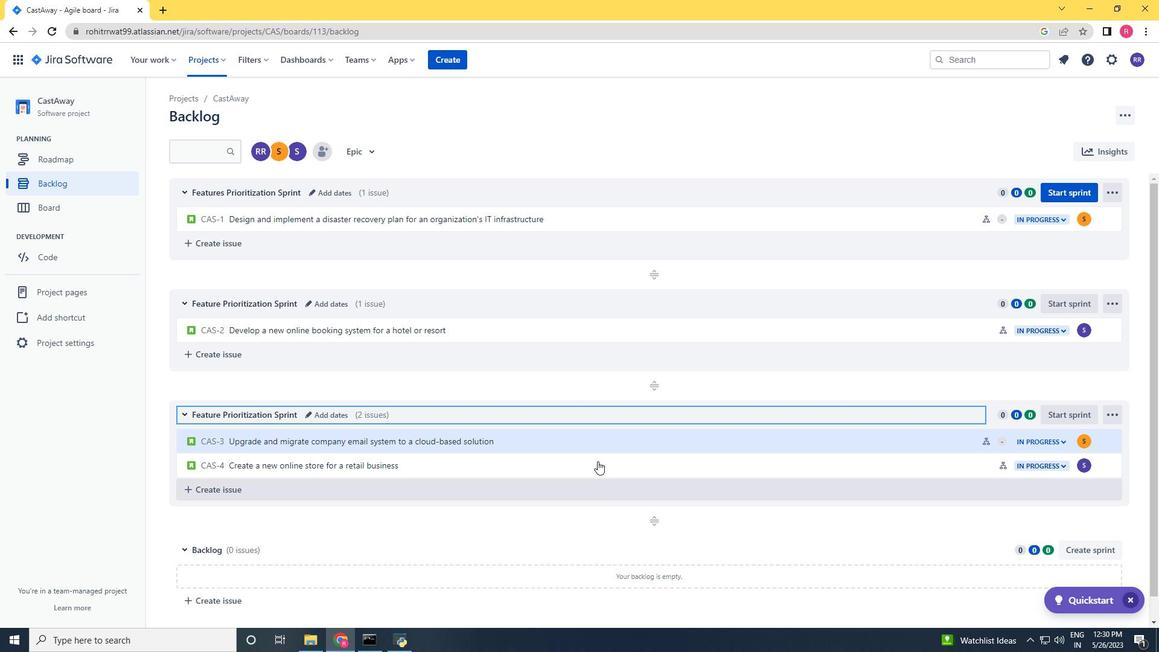 
Action: Mouse scrolled (604, 444) with delta (0, 0)
Screenshot: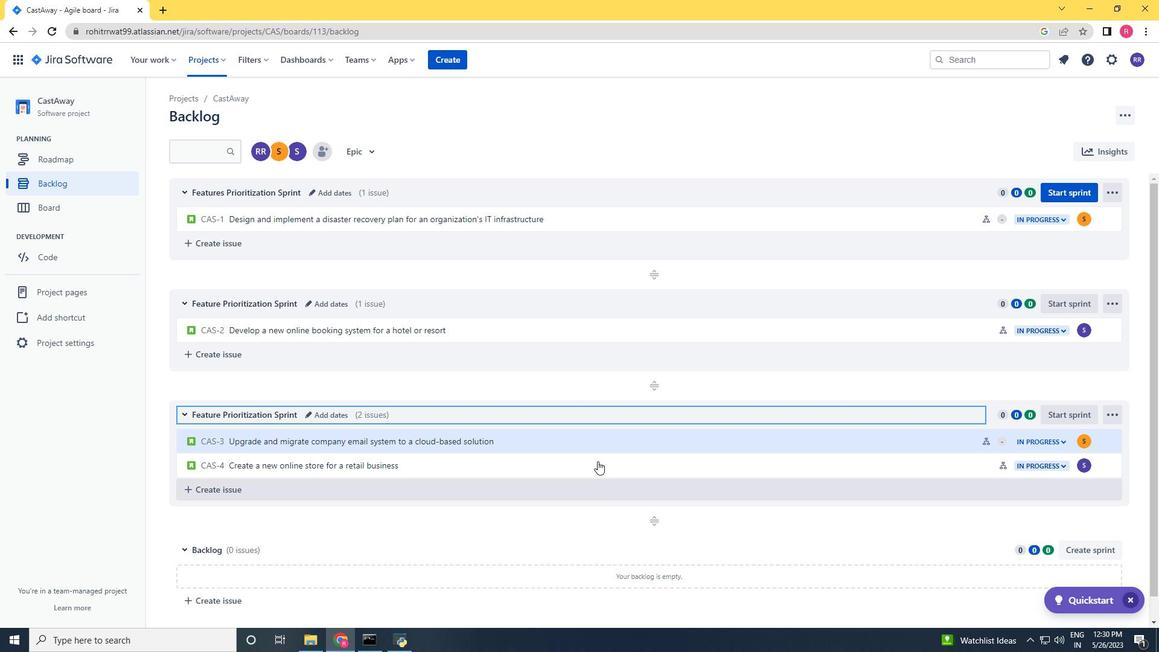 
Action: Mouse scrolled (604, 444) with delta (0, 0)
Screenshot: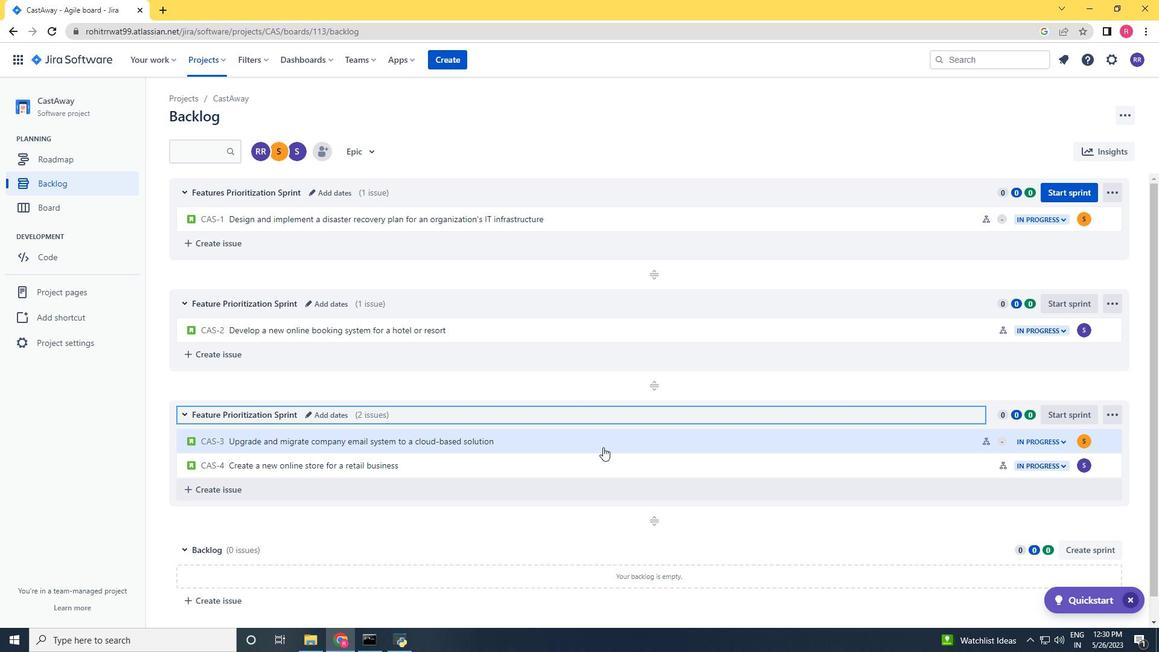 
Action: Mouse scrolled (604, 444) with delta (0, 0)
Screenshot: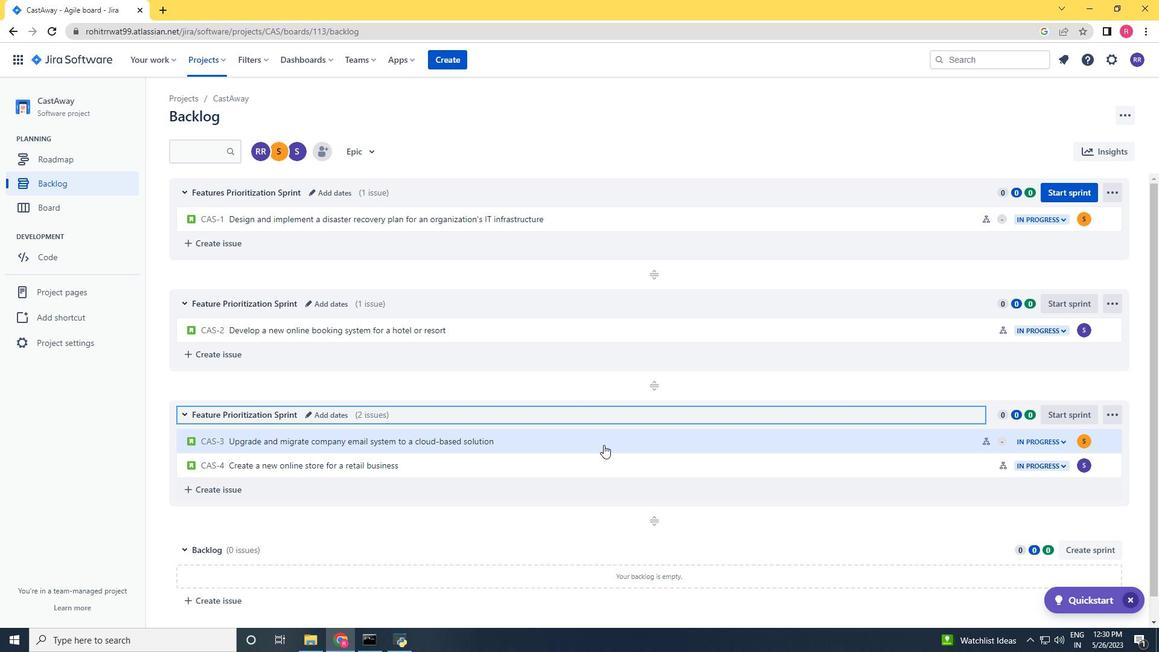
Action: Mouse scrolled (604, 444) with delta (0, 0)
Screenshot: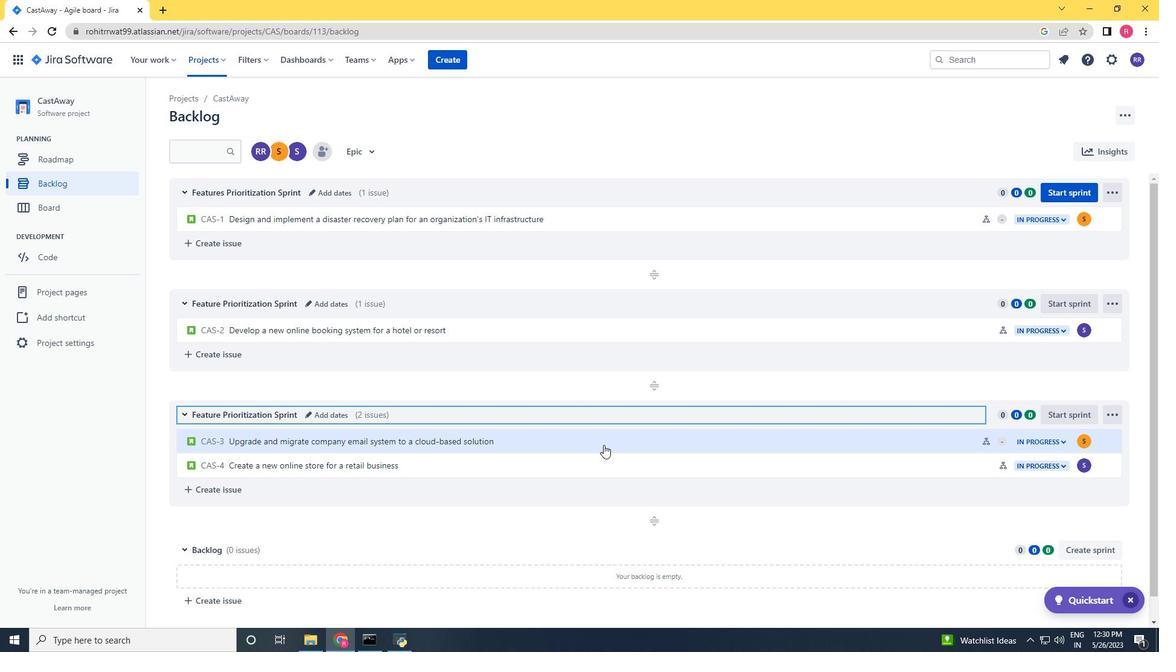 
Action: Mouse scrolled (604, 444) with delta (0, 0)
Screenshot: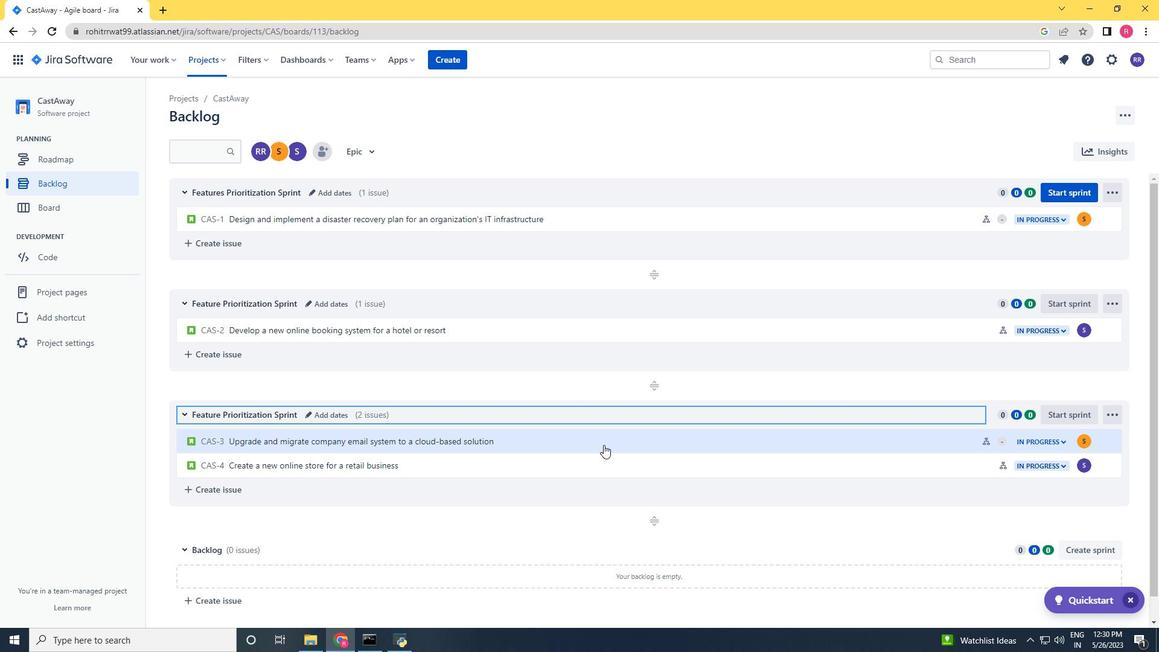 
Action: Mouse scrolled (604, 445) with delta (0, 0)
Screenshot: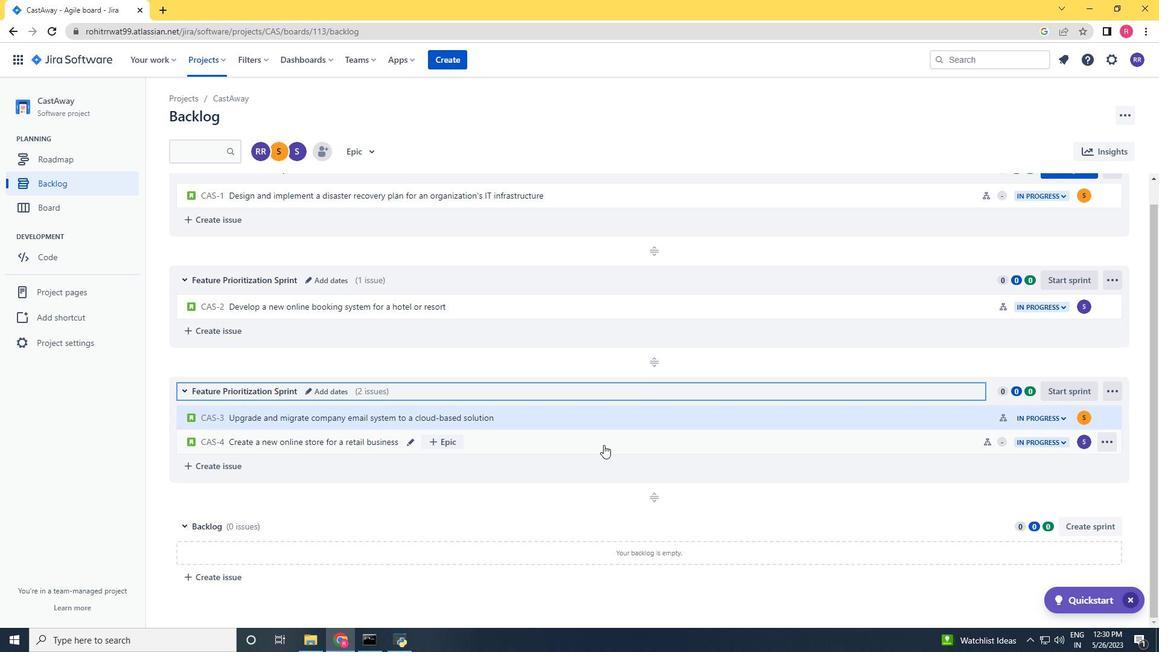 
Action: Mouse scrolled (604, 445) with delta (0, 0)
Screenshot: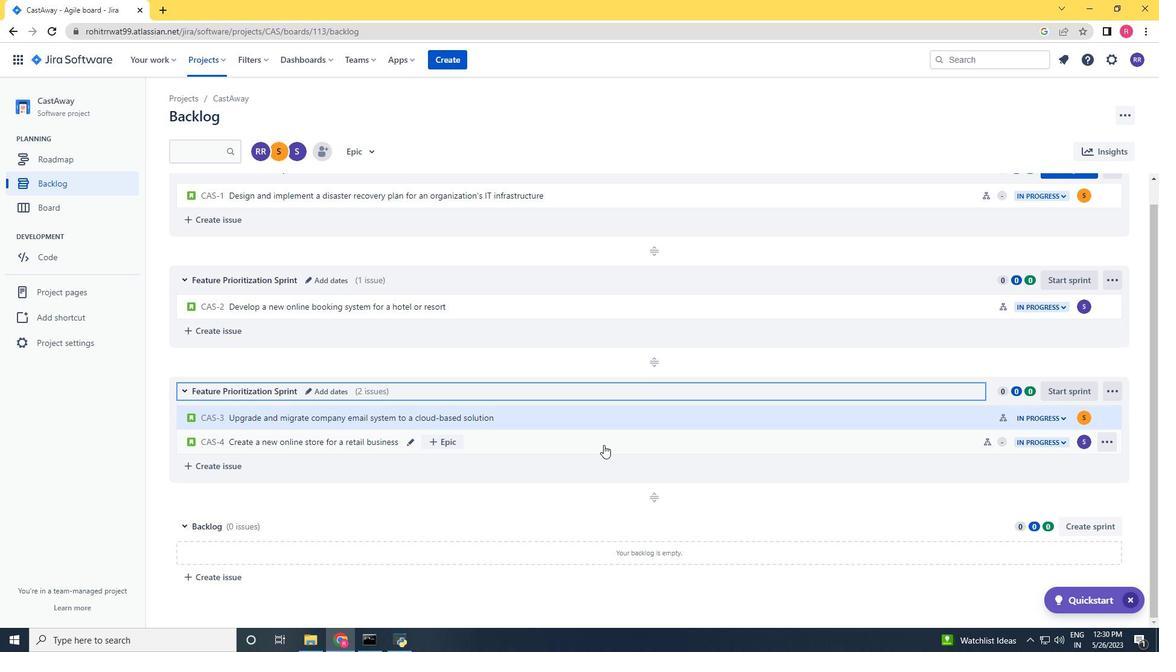 
Action: Mouse scrolled (604, 445) with delta (0, 0)
Screenshot: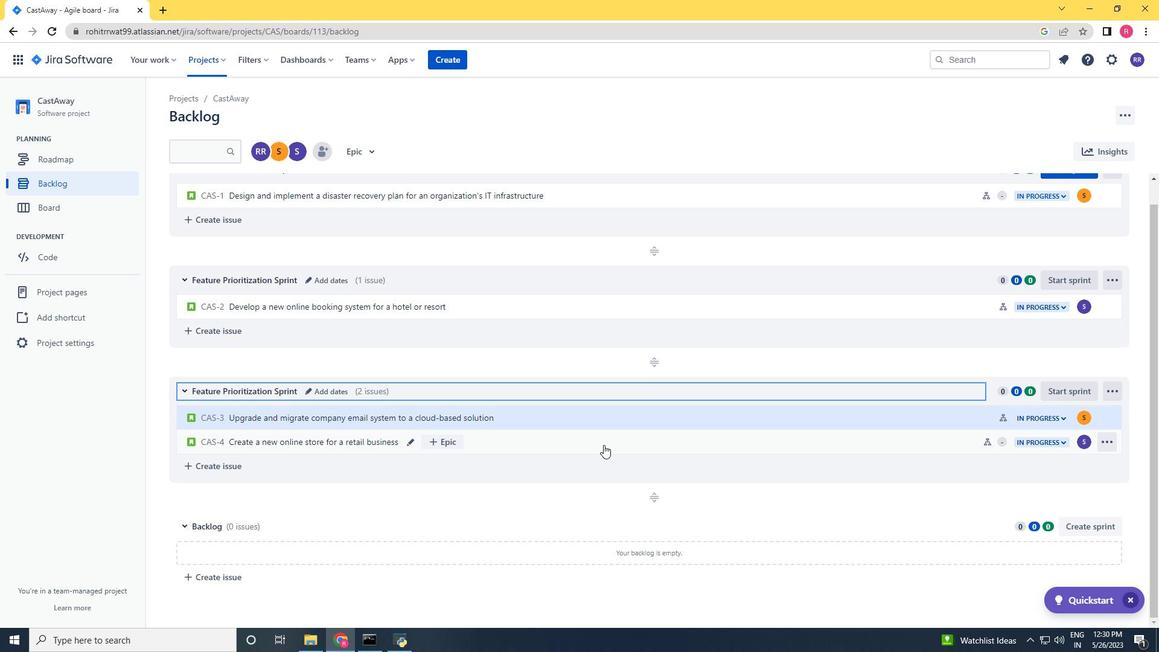 
Action: Mouse scrolled (604, 445) with delta (0, 0)
Screenshot: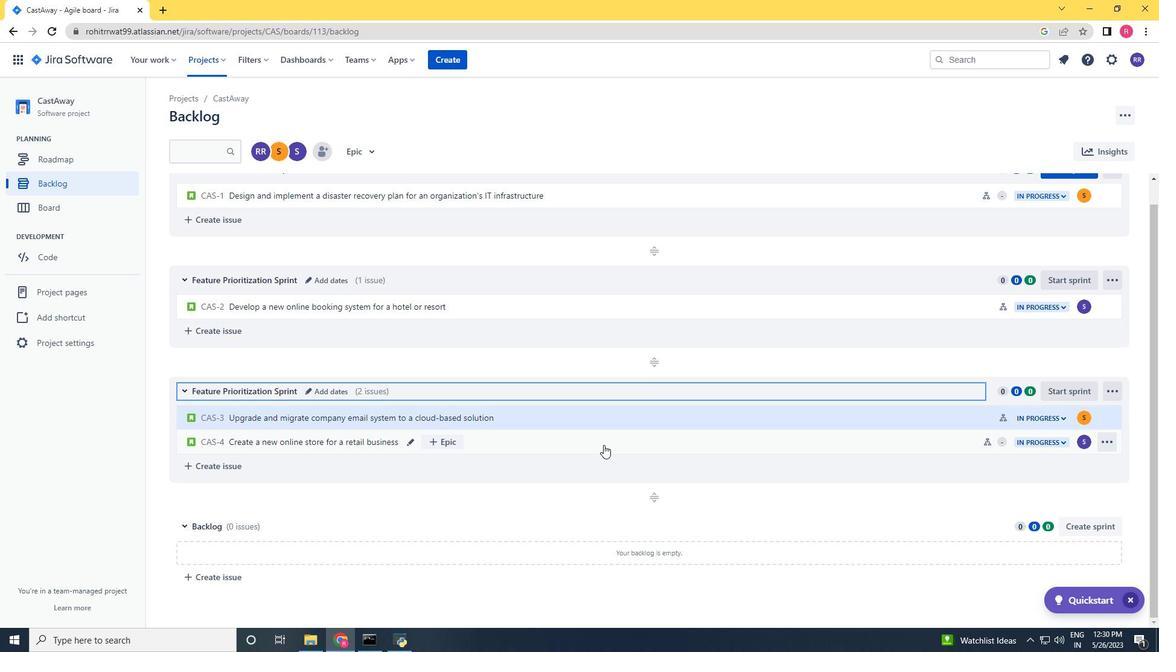 
Action: Mouse scrolled (604, 445) with delta (0, 0)
Screenshot: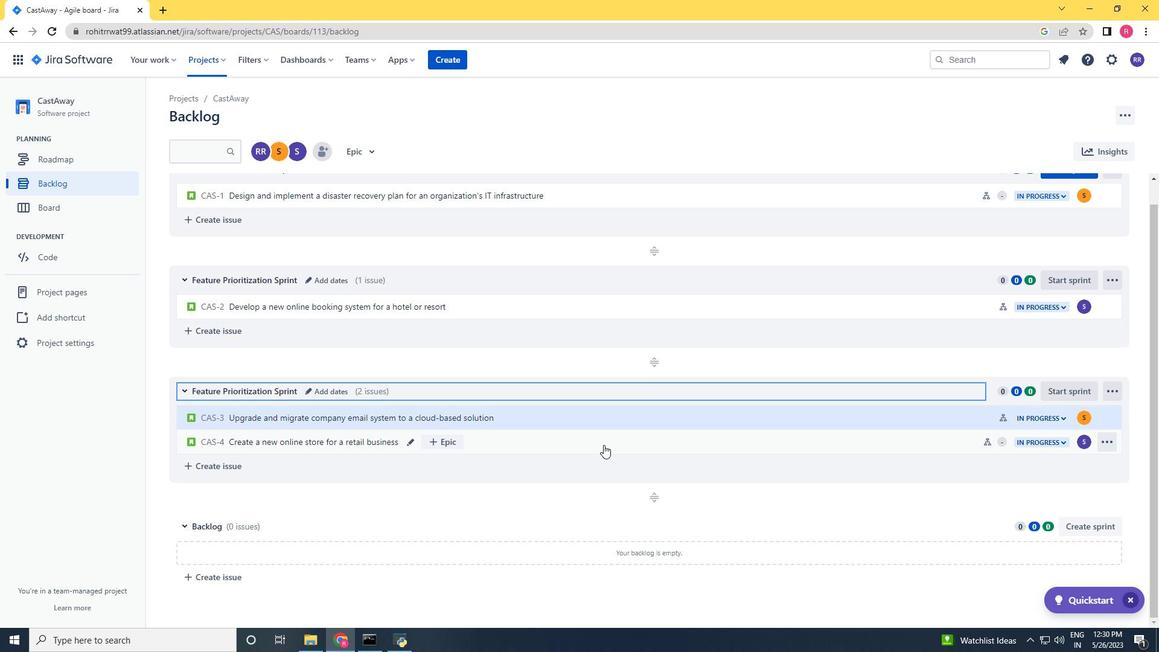 
Action: Mouse moved to (619, 148)
Screenshot: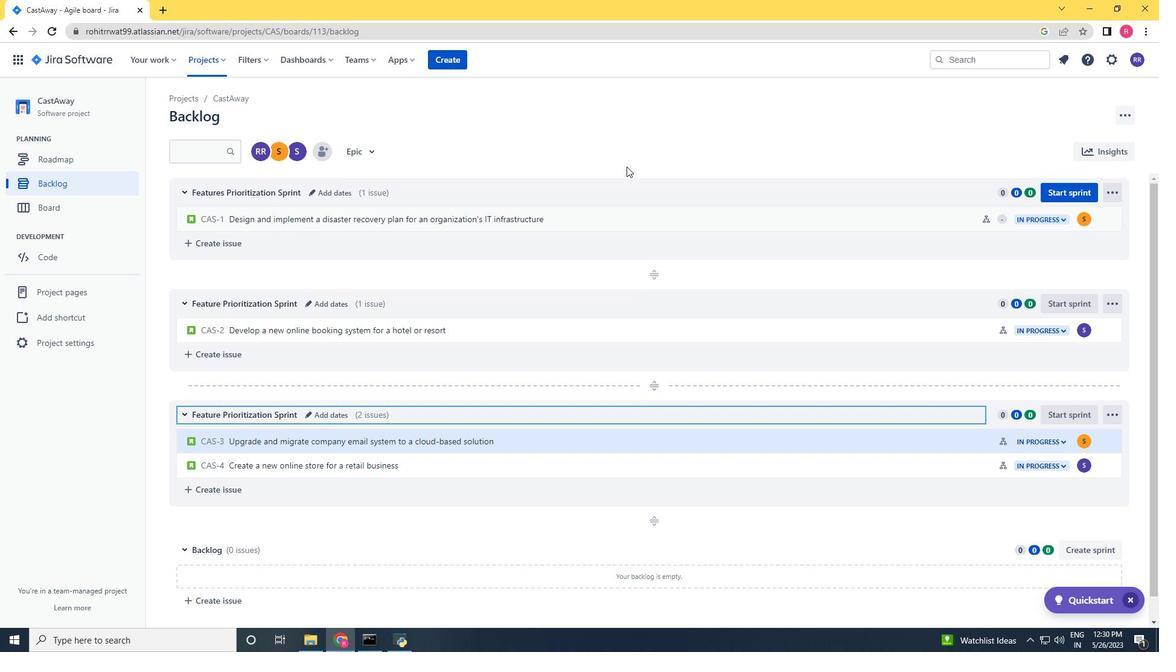 
Action: Mouse pressed left at (619, 148)
Screenshot: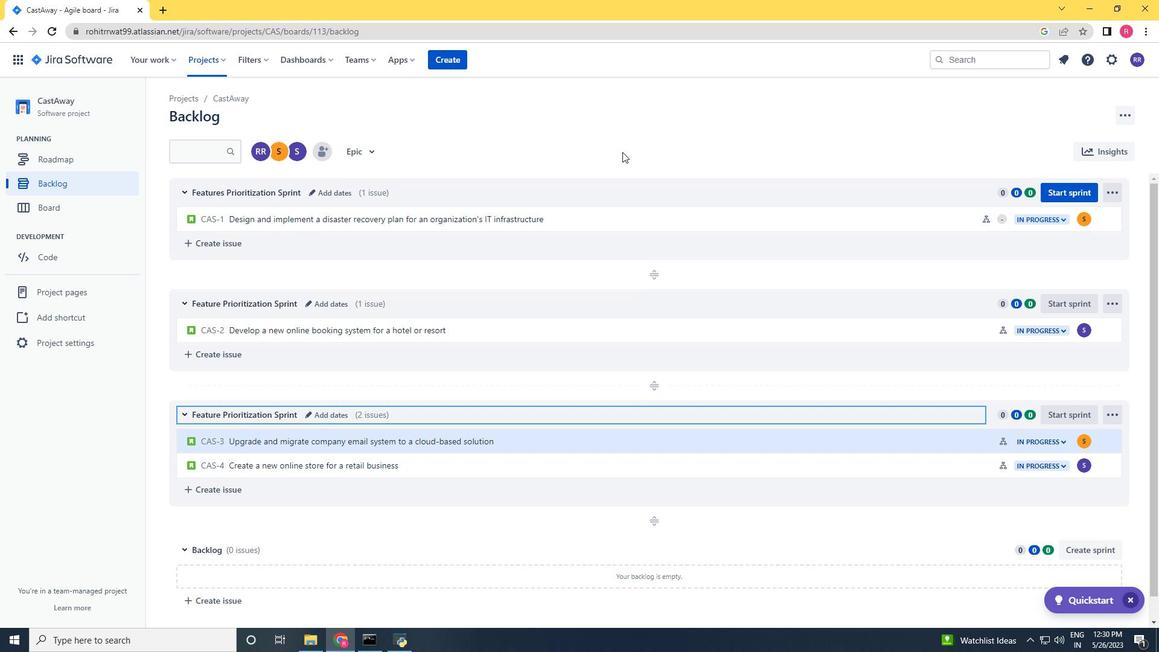 
